 Task: In the  document Elizabeth ,change text color to 'Dark Red' Insert the mentioned shape above the text 'Cloud'. Change color of the shape to  YellowChange shape height to  1.5
Action: Mouse moved to (28, 97)
Screenshot: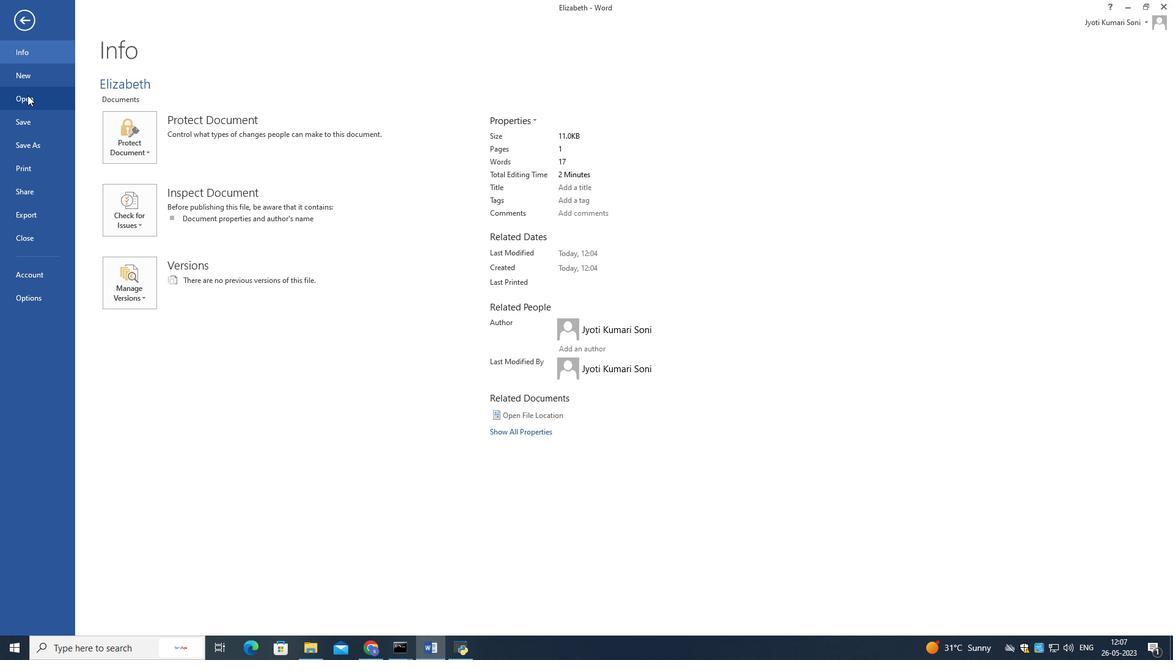 
Action: Mouse pressed left at (28, 97)
Screenshot: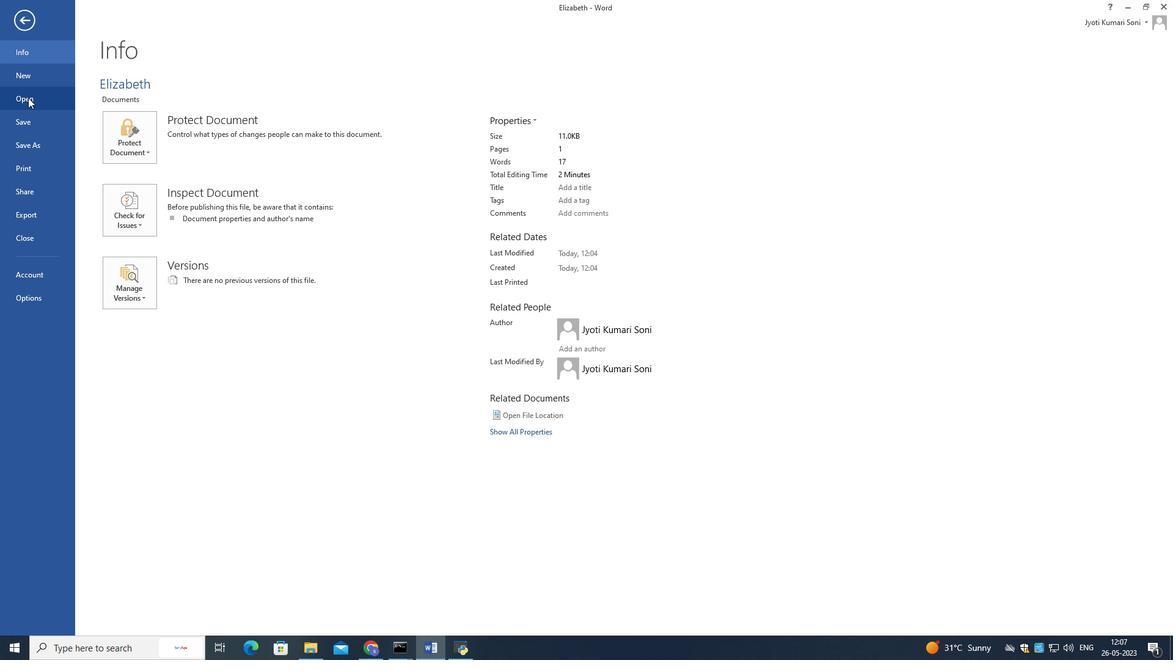 
Action: Mouse moved to (341, 164)
Screenshot: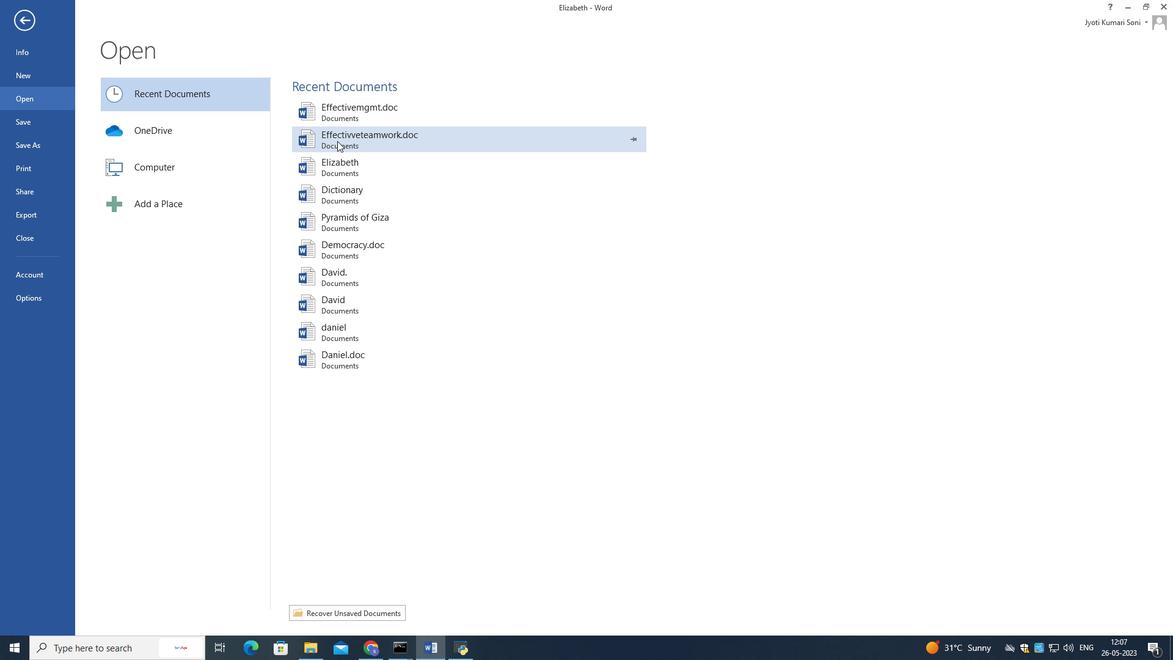 
Action: Mouse pressed left at (341, 164)
Screenshot: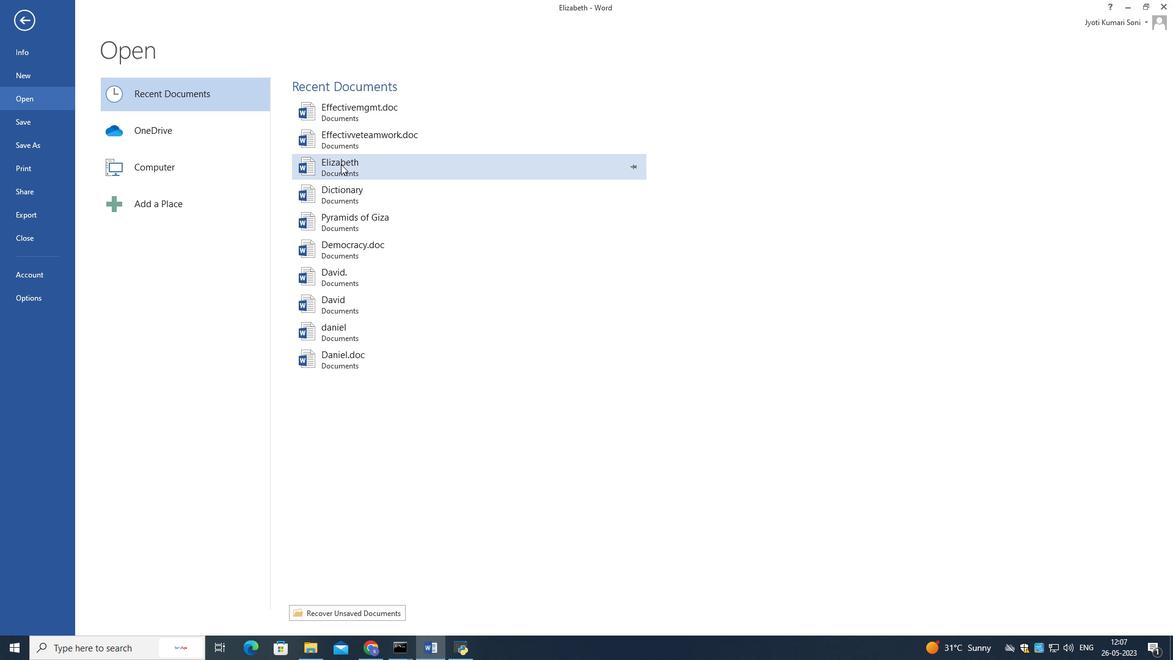 
Action: Mouse moved to (740, 206)
Screenshot: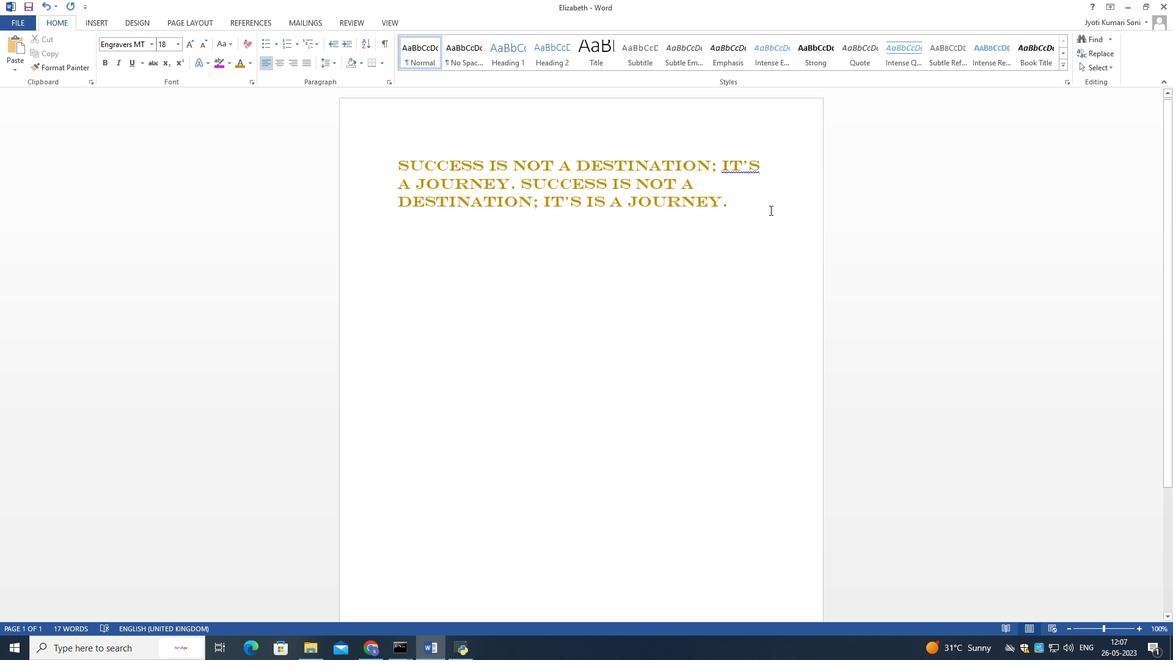 
Action: Mouse pressed left at (740, 206)
Screenshot: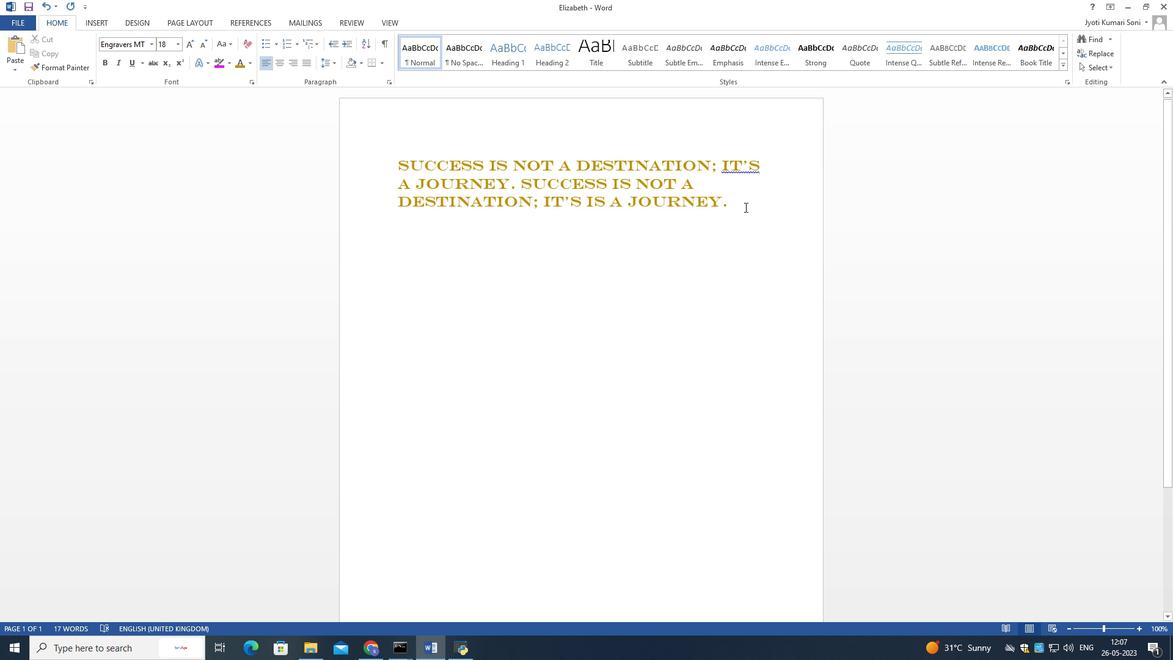 
Action: Mouse moved to (246, 59)
Screenshot: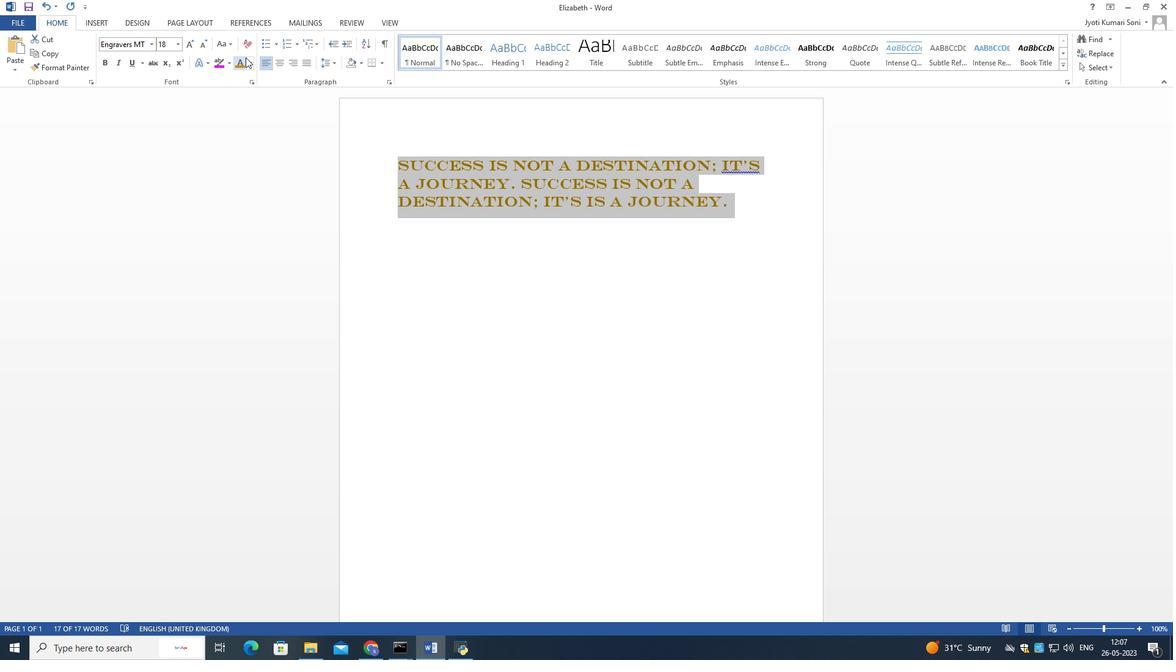
Action: Mouse pressed left at (246, 59)
Screenshot: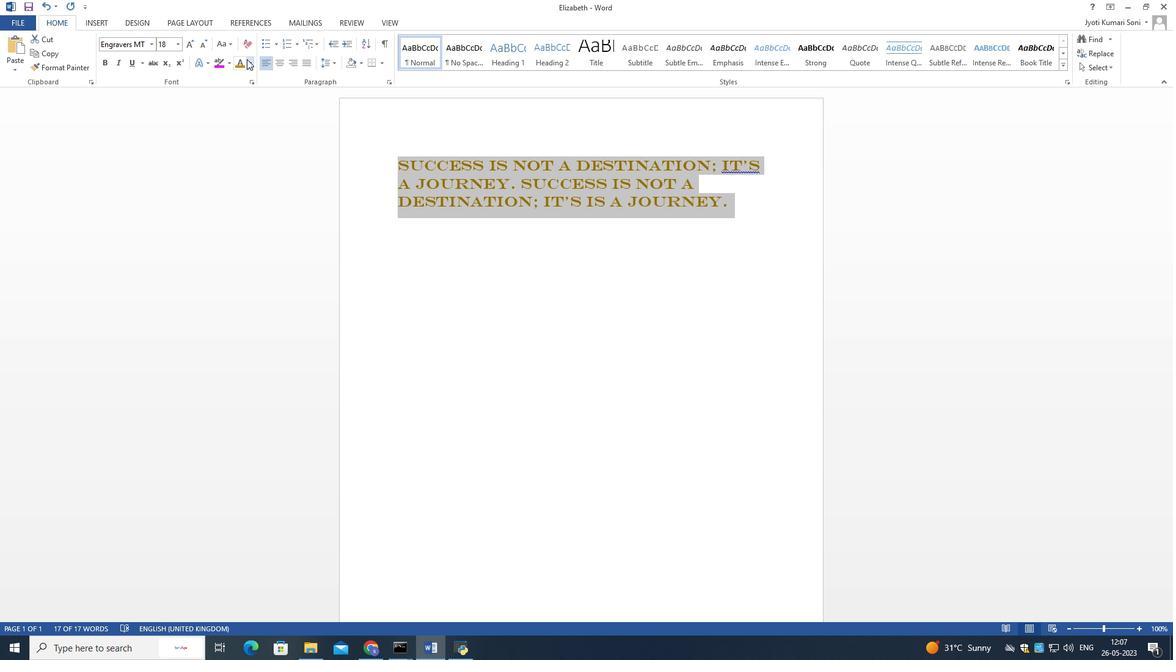 
Action: Mouse moved to (250, 173)
Screenshot: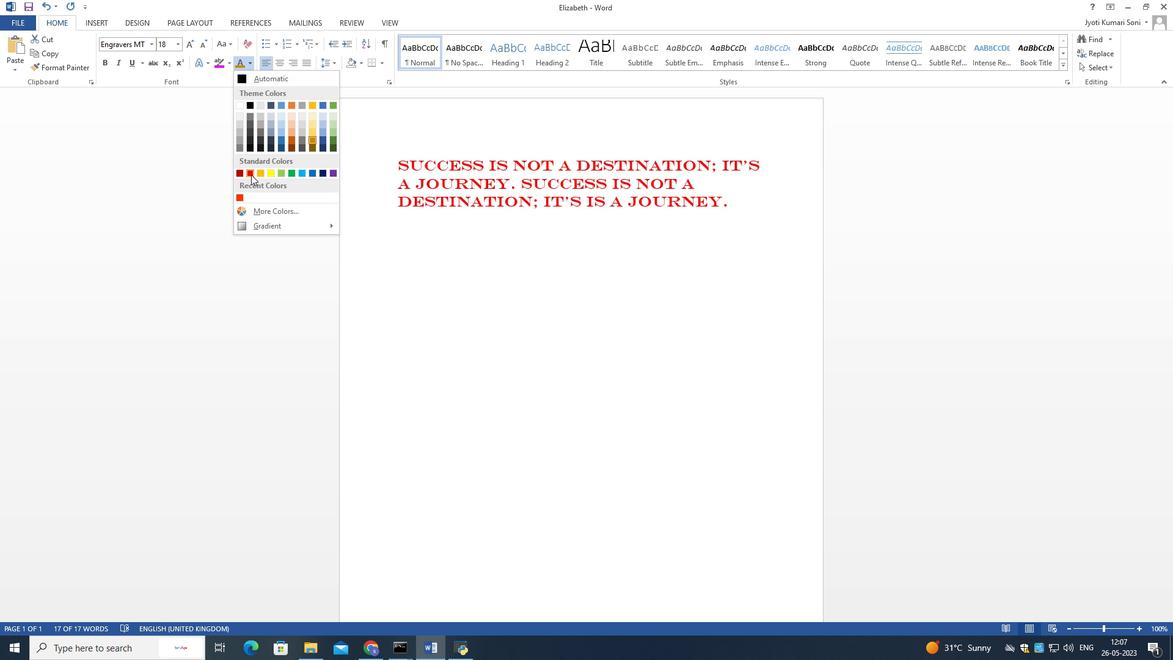 
Action: Mouse pressed left at (250, 173)
Screenshot: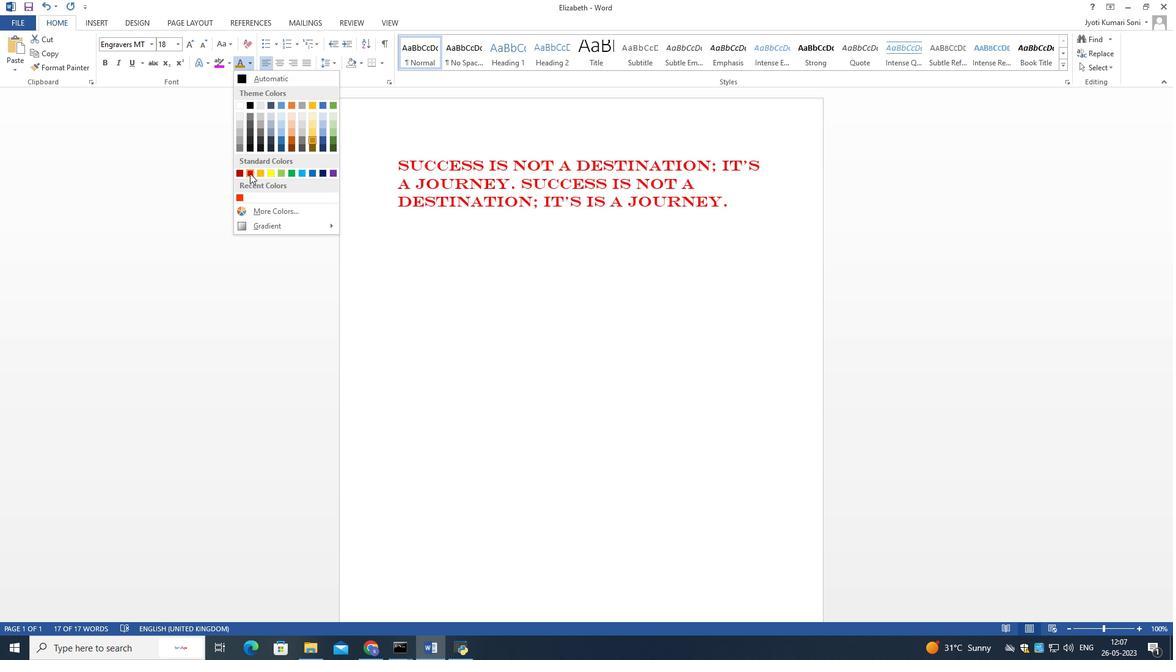 
Action: Mouse moved to (714, 314)
Screenshot: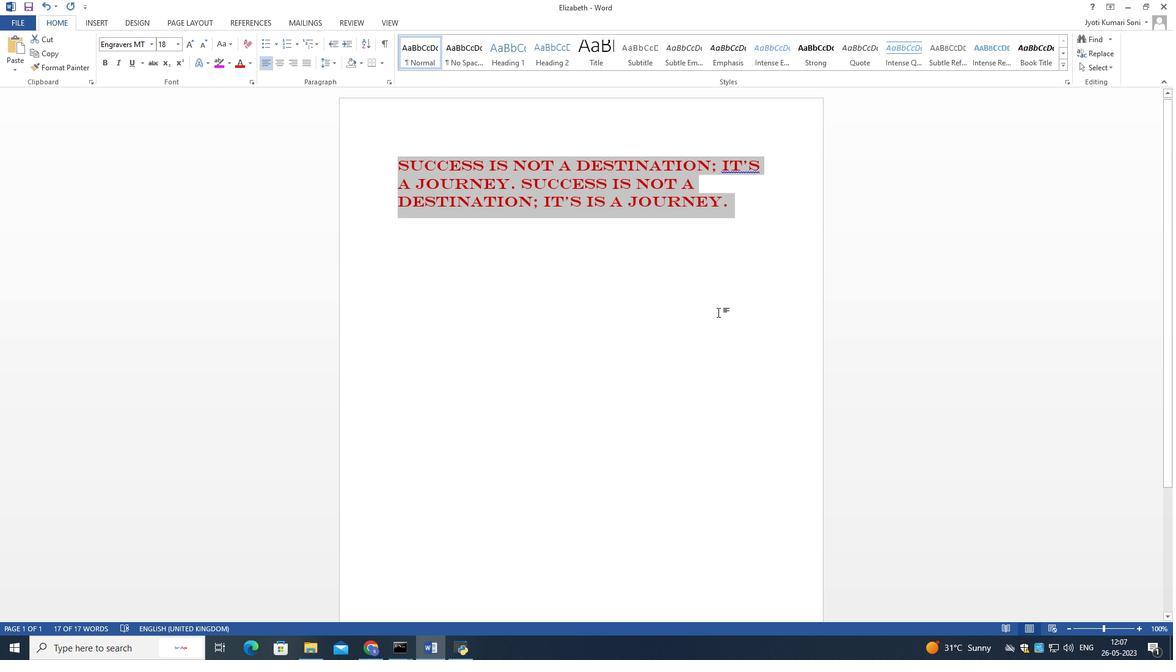 
Action: Mouse pressed left at (714, 314)
Screenshot: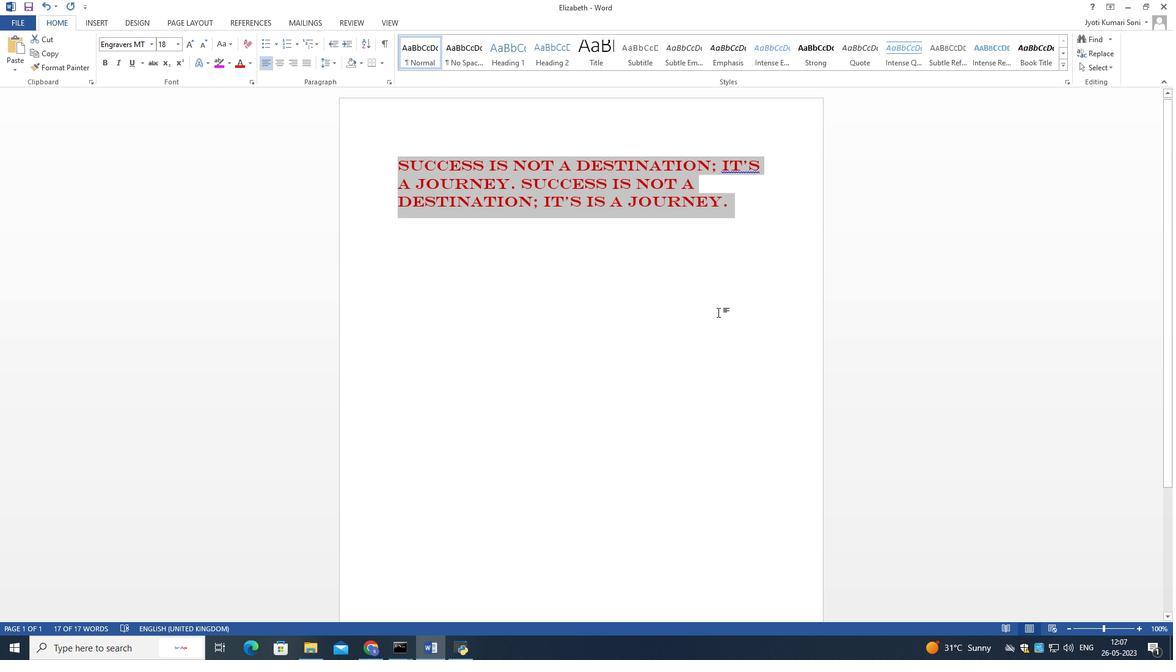 
Action: Mouse moved to (578, 210)
Screenshot: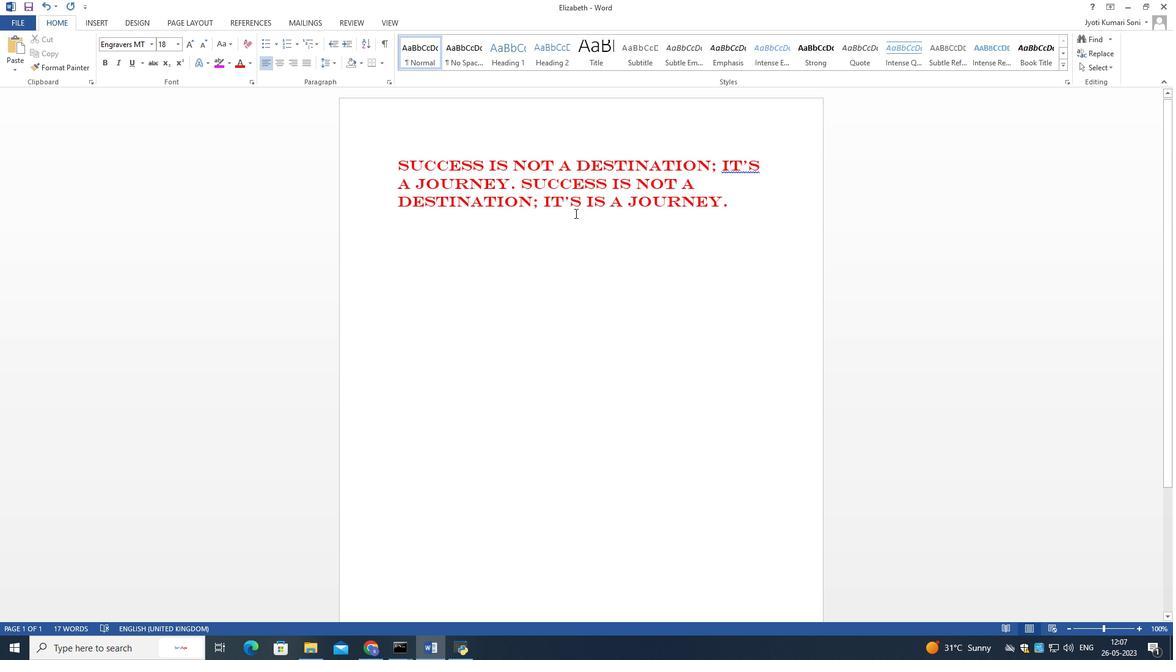 
Action: Mouse pressed left at (578, 210)
Screenshot: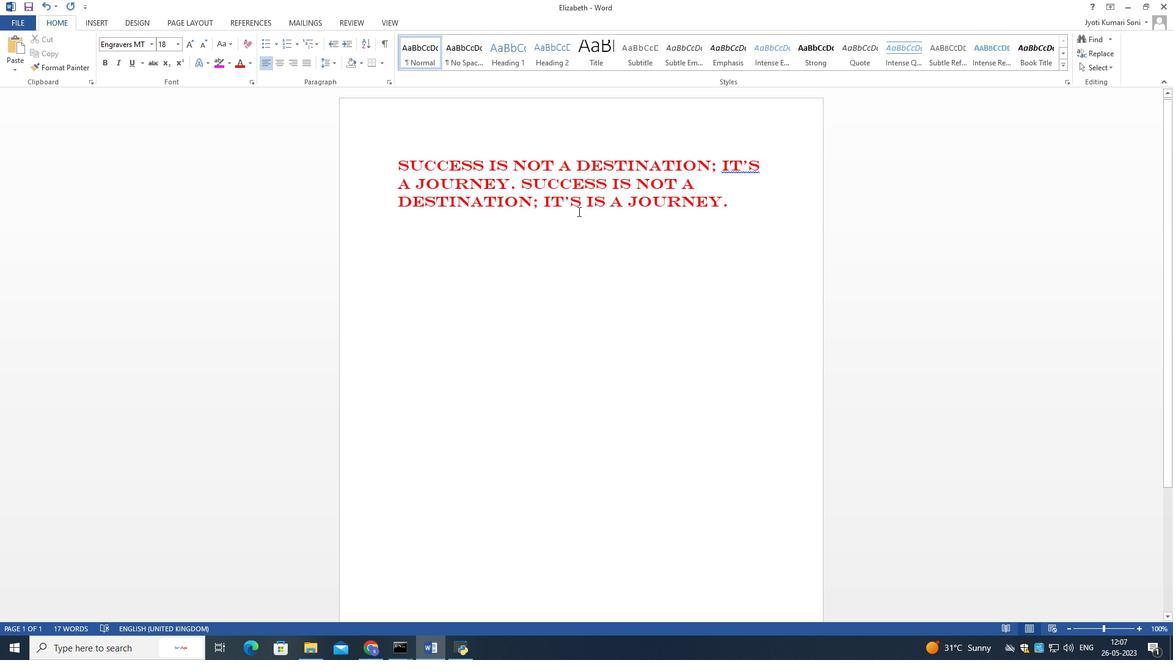 
Action: Mouse moved to (605, 179)
Screenshot: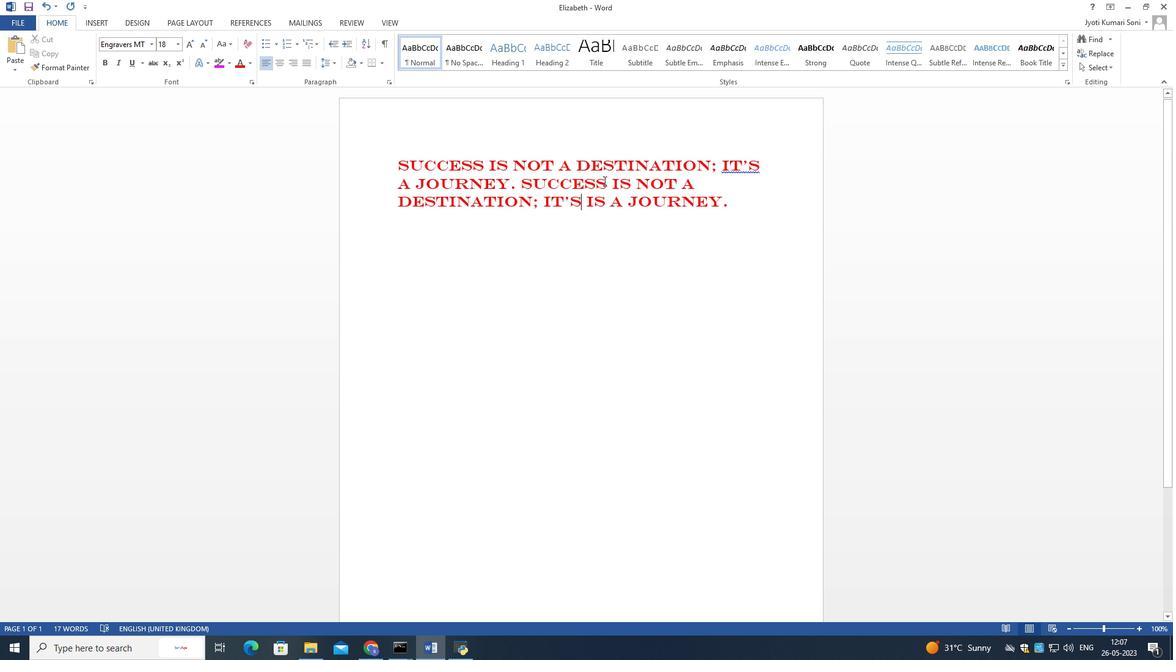 
Action: Mouse pressed left at (605, 179)
Screenshot: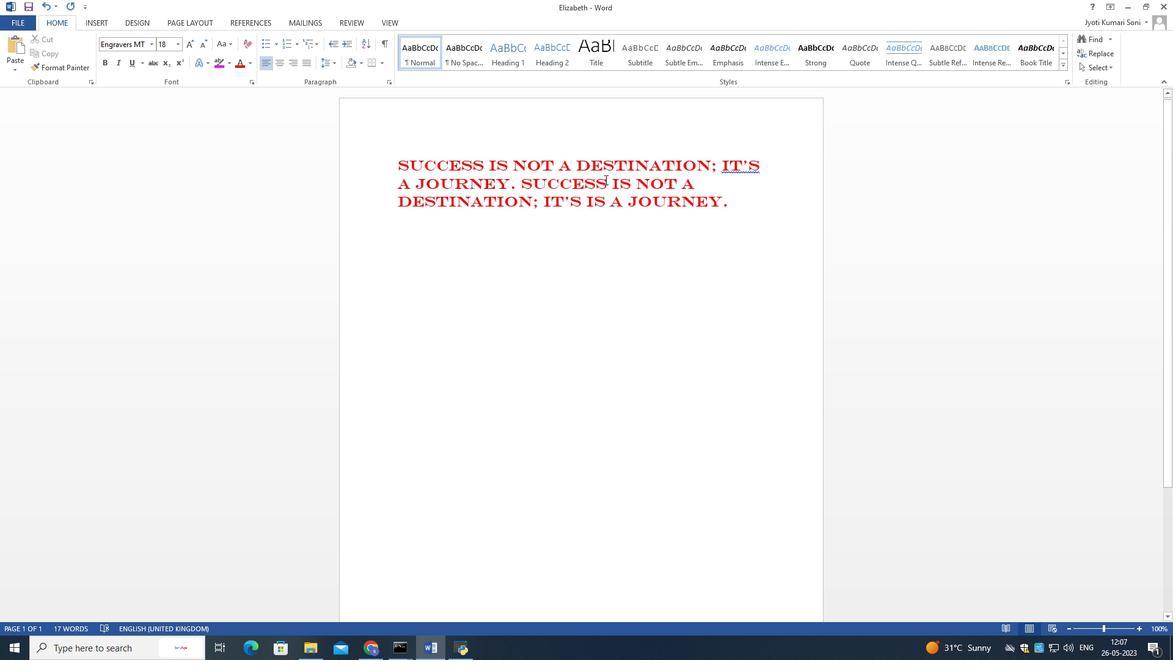 
Action: Mouse moved to (588, 218)
Screenshot: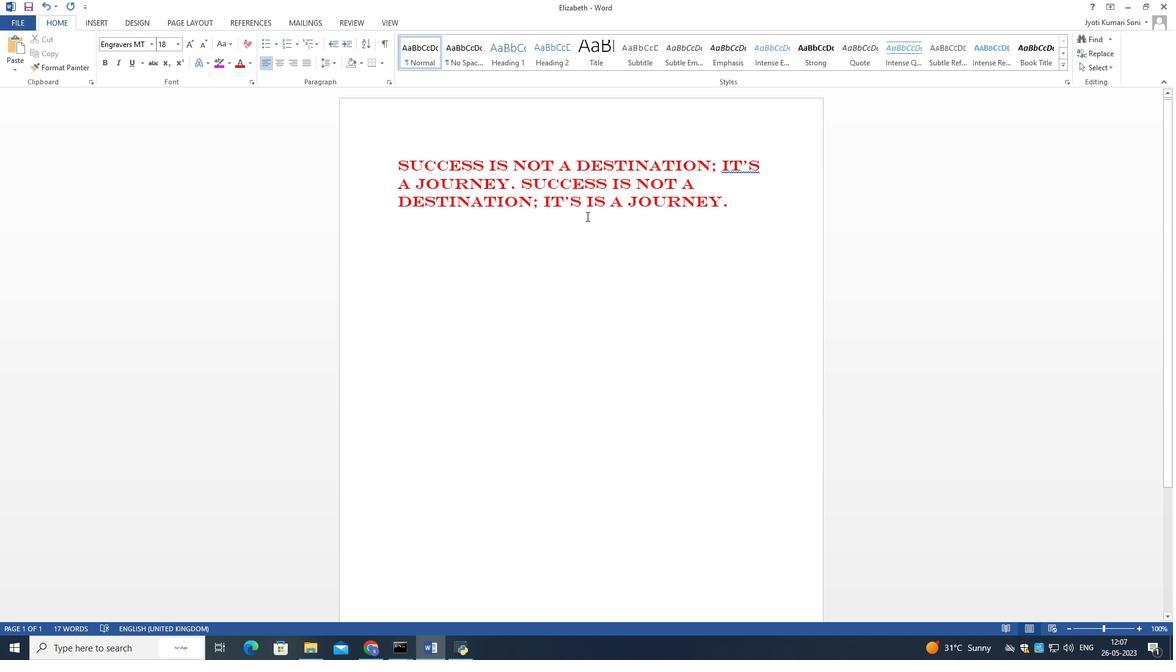 
Action: Mouse pressed left at (588, 218)
Screenshot: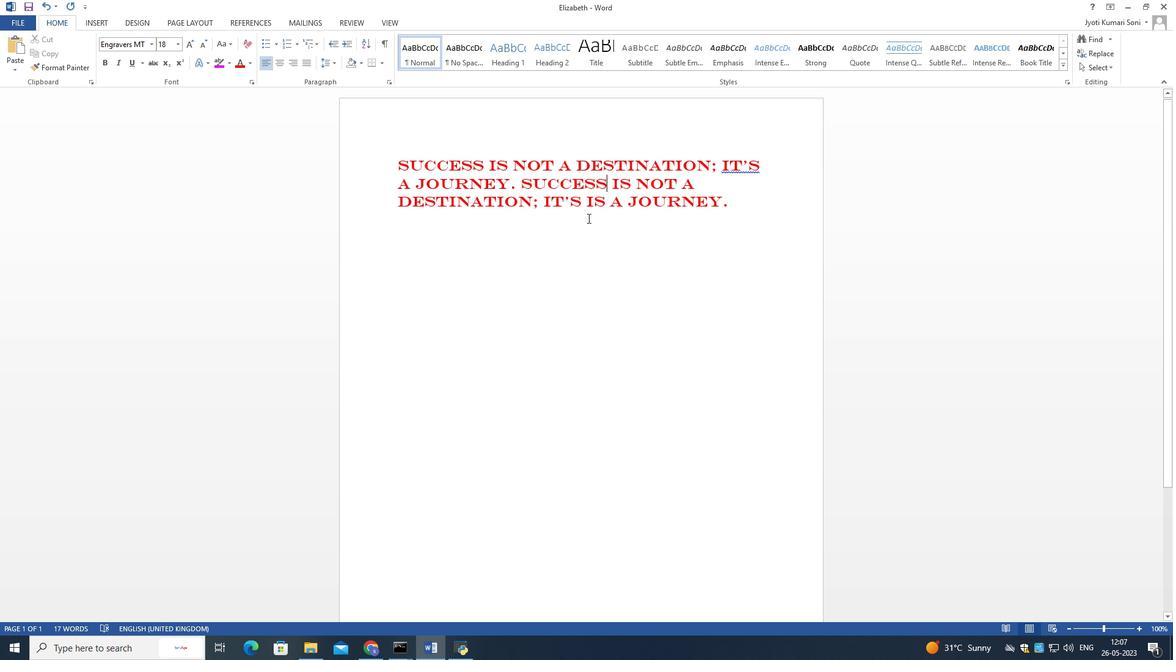 
Action: Mouse moved to (451, 150)
Screenshot: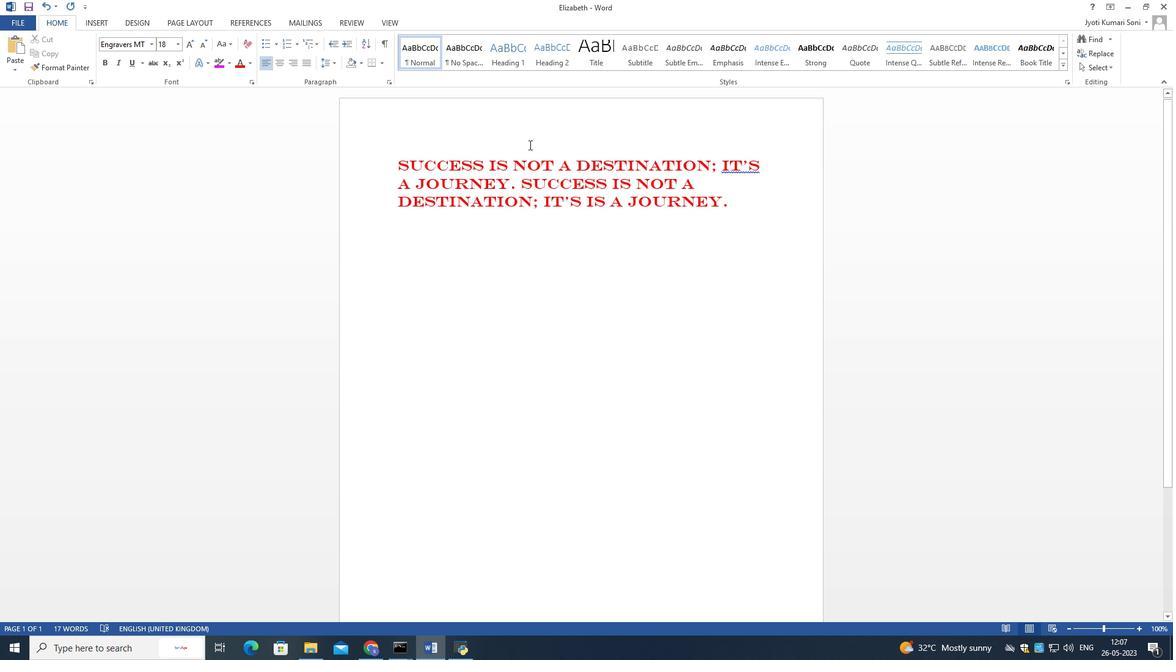 
Action: Mouse pressed left at (451, 150)
Screenshot: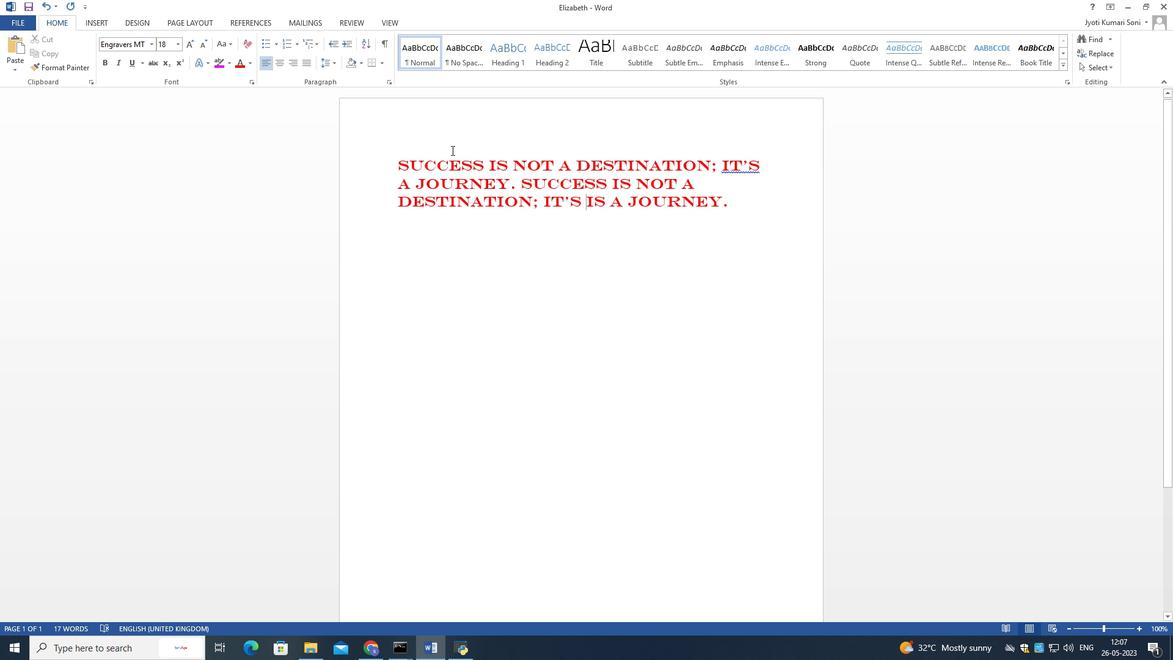 
Action: Mouse moved to (402, 161)
Screenshot: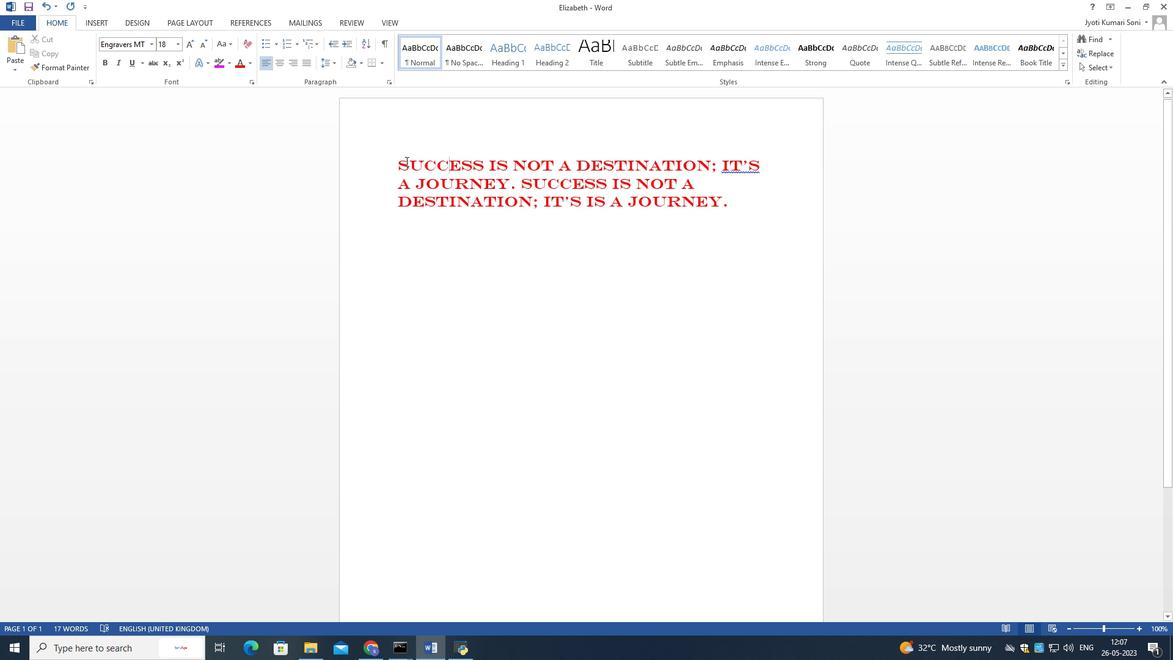 
Action: Mouse pressed left at (402, 161)
Screenshot: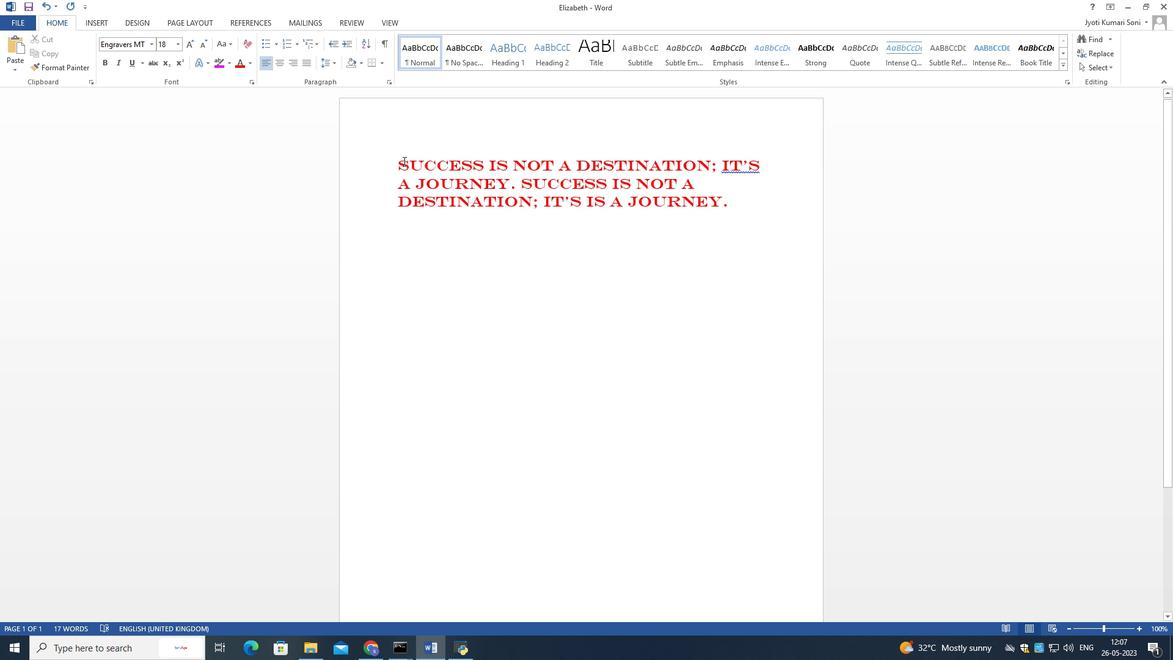 
Action: Mouse moved to (428, 195)
Screenshot: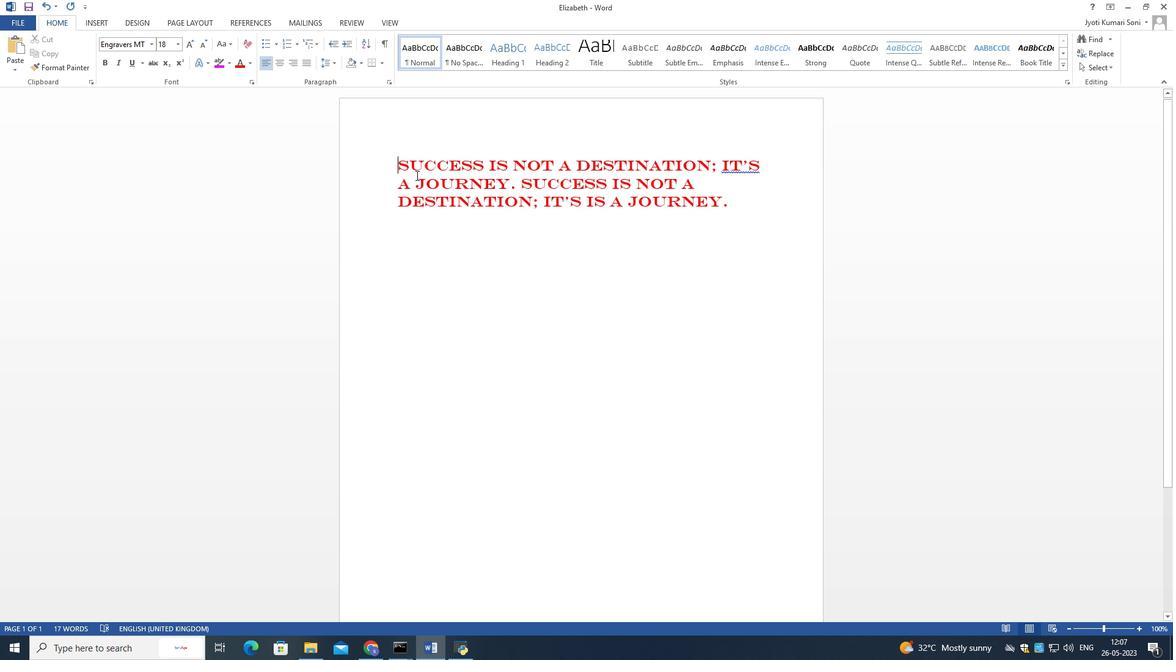 
Action: Key pressed <Key.enter><Key.up><Key.up><Key.space><Key.space><Key.space><Key.space><Key.space><Key.space><Key.space><Key.space><Key.space><Key.space><Key.space><Key.space><Key.space><Key.space><Key.space><Key.space><Key.space><Key.space><Key.space><Key.space><Key.space><Key.space><Key.space>
Screenshot: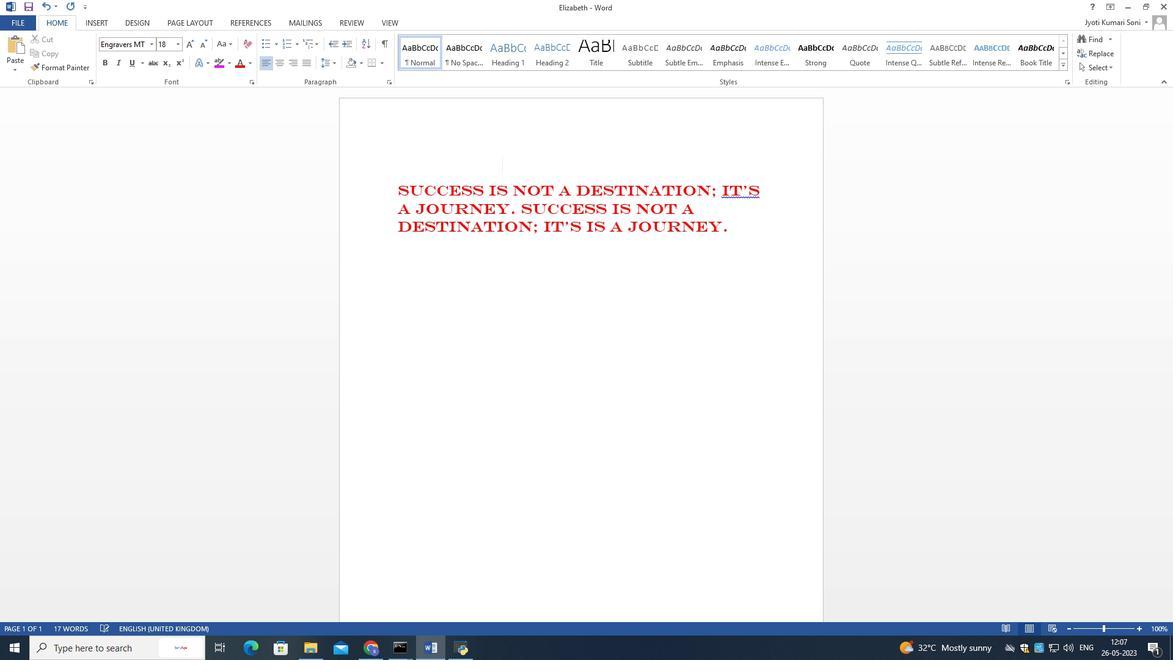 
Action: Mouse moved to (92, 25)
Screenshot: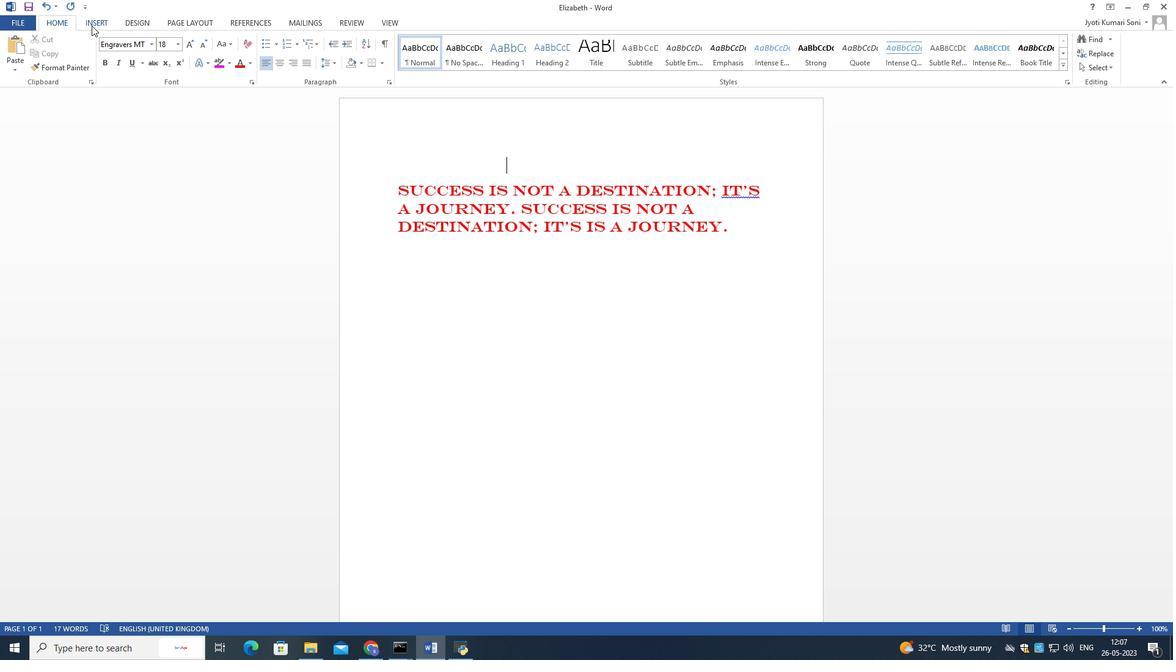 
Action: Mouse pressed left at (92, 25)
Screenshot: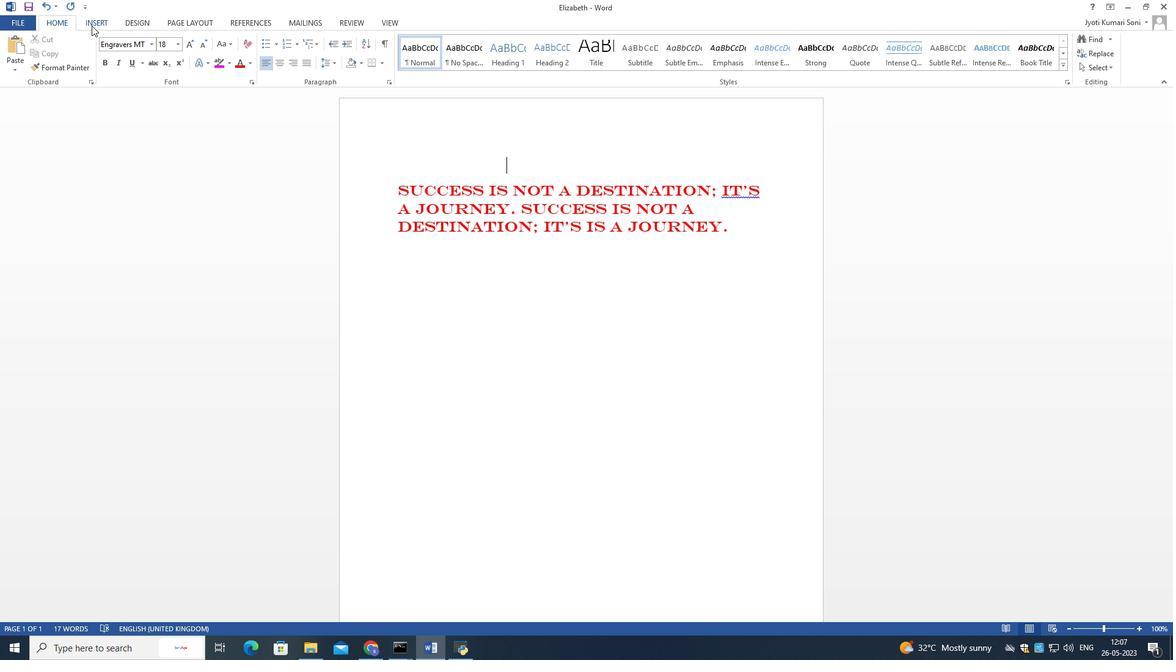 
Action: Mouse moved to (179, 71)
Screenshot: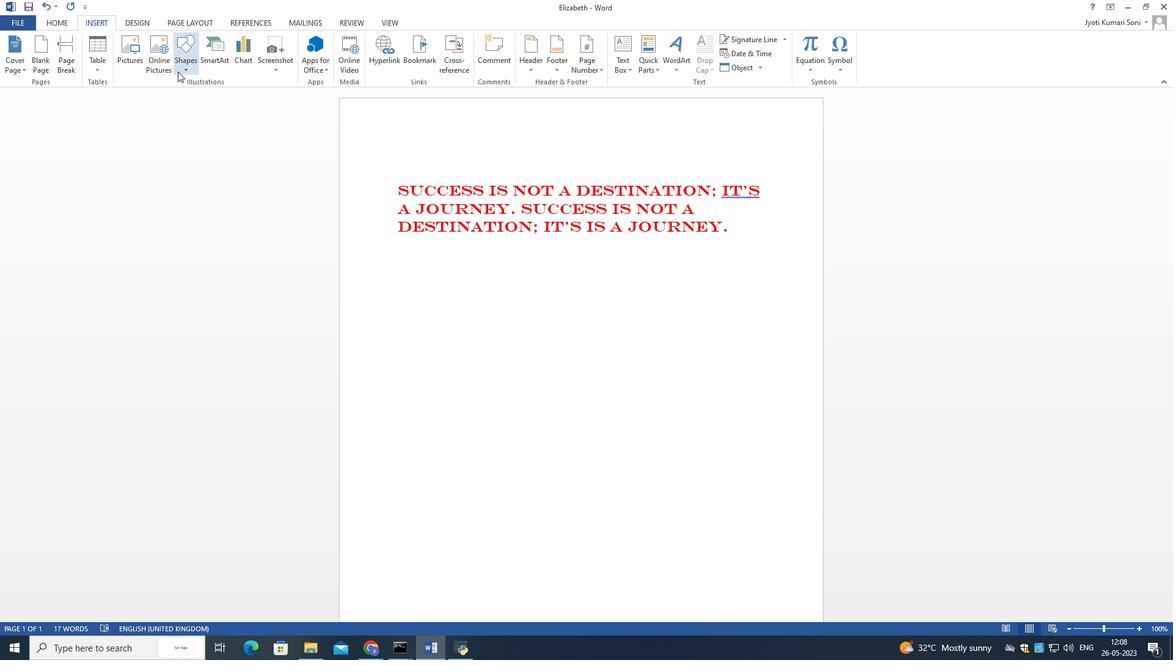 
Action: Mouse pressed left at (179, 71)
Screenshot: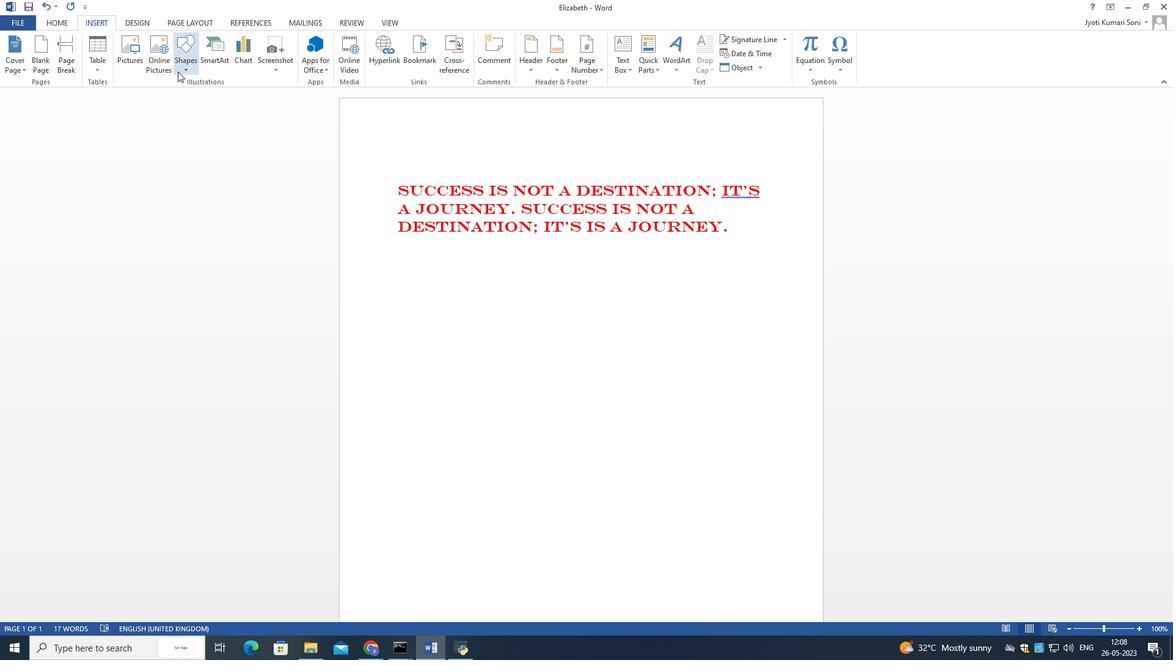 
Action: Mouse moved to (204, 415)
Screenshot: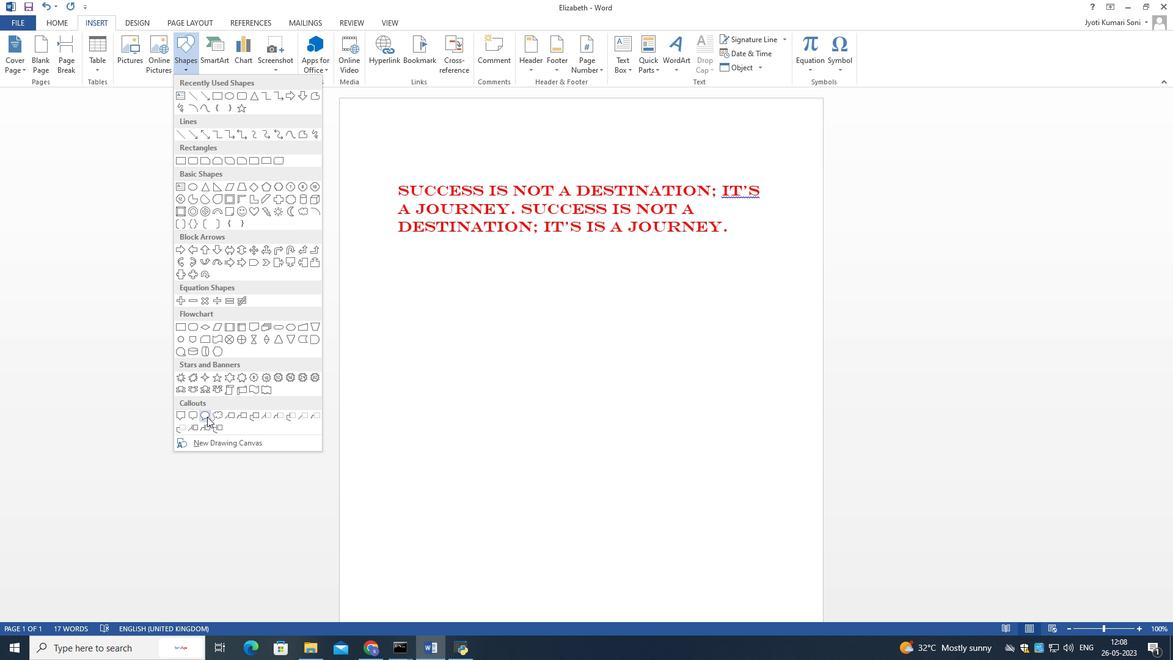 
Action: Mouse pressed left at (204, 415)
Screenshot: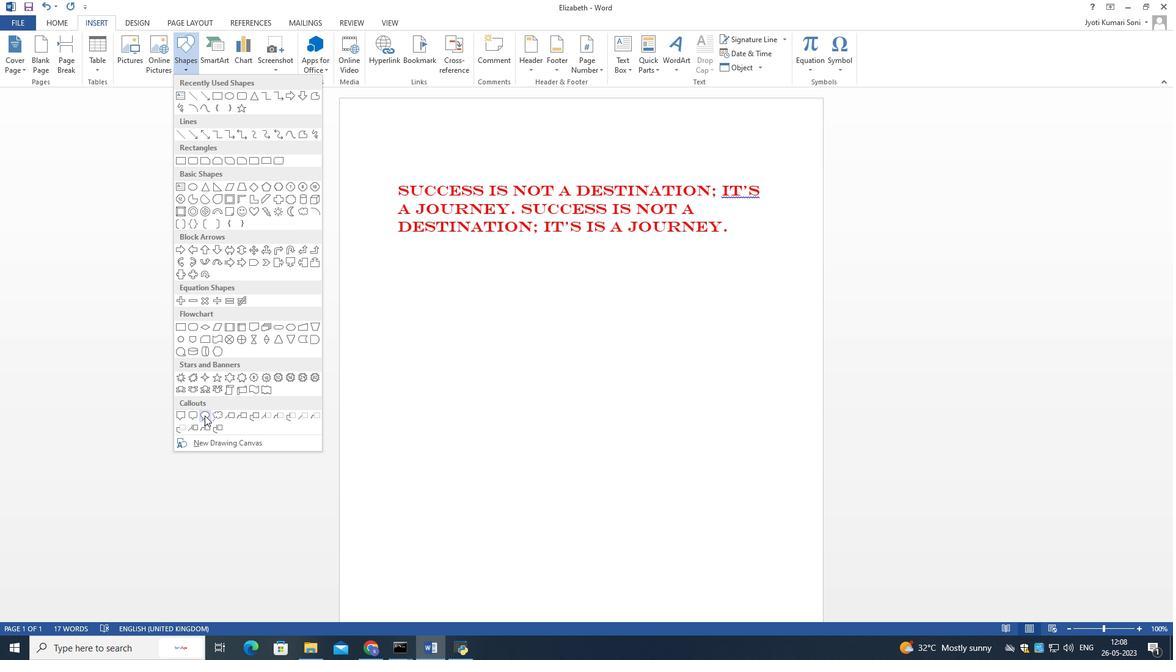 
Action: Mouse moved to (504, 114)
Screenshot: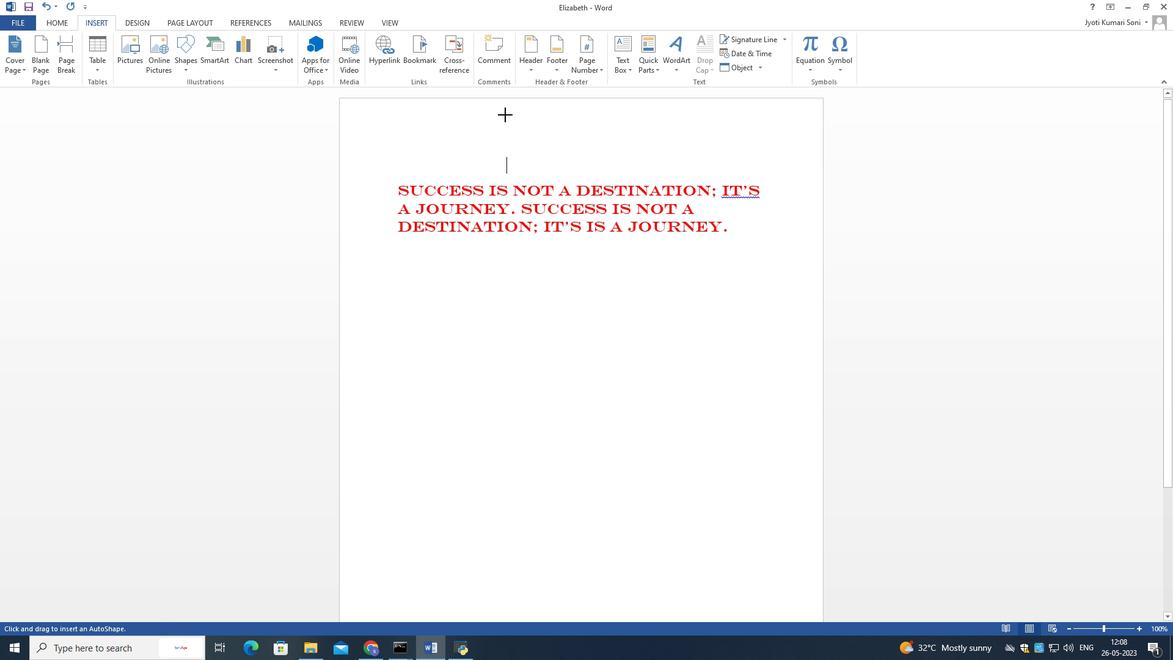 
Action: Mouse pressed left at (504, 114)
Screenshot: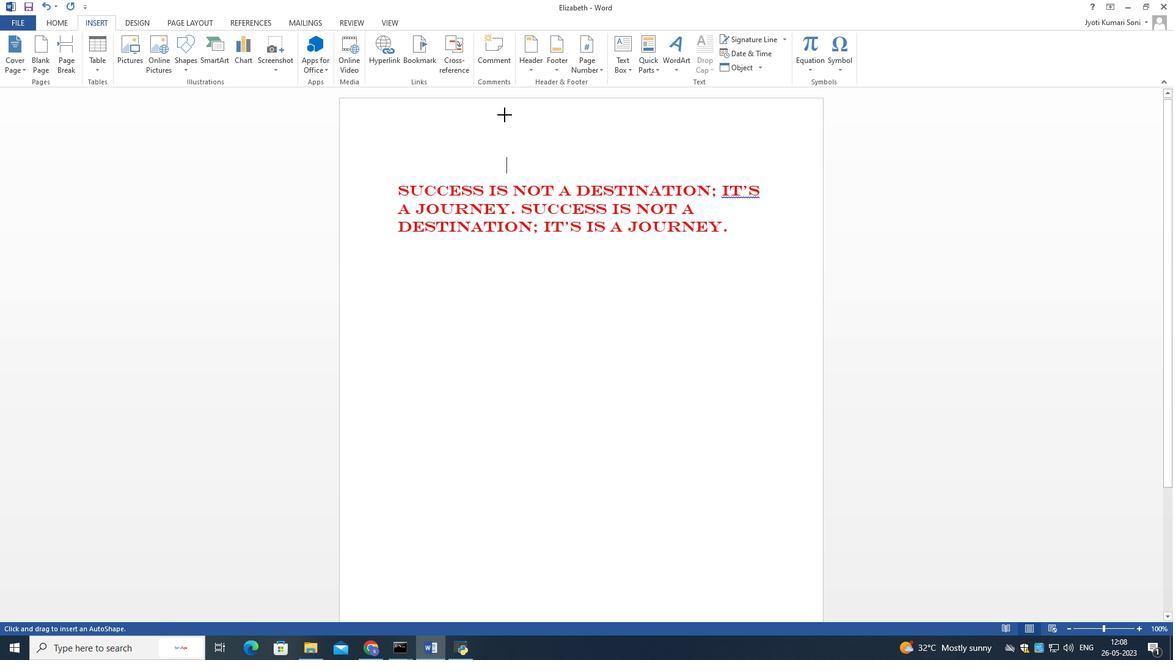 
Action: Mouse moved to (589, 154)
Screenshot: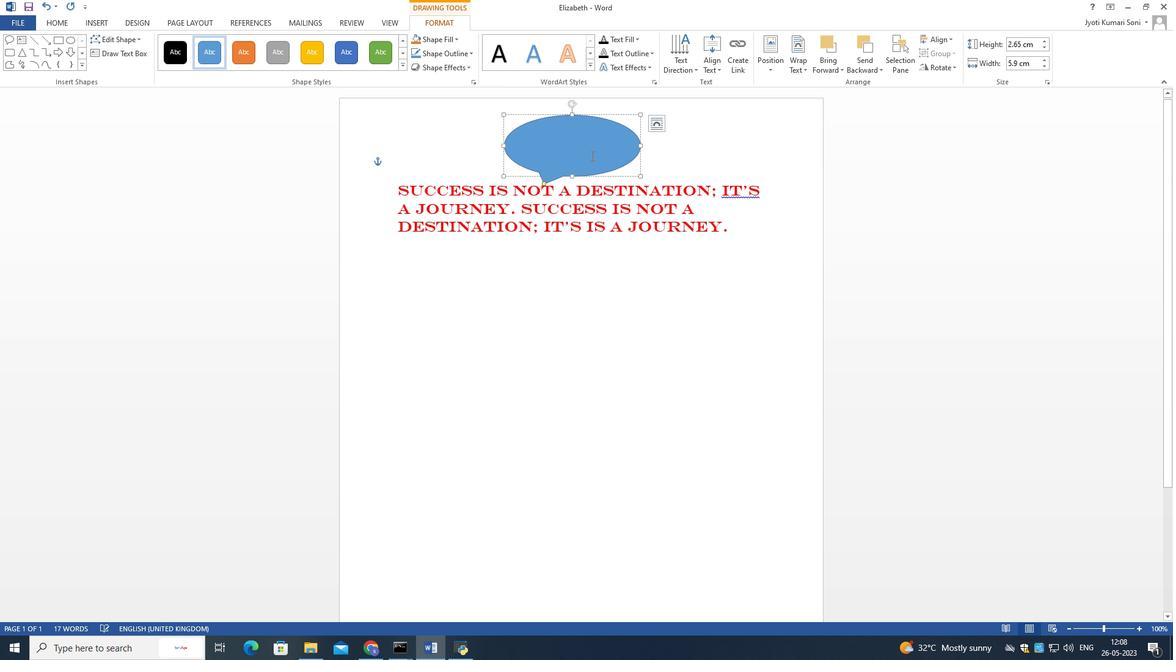 
Action: Mouse pressed left at (589, 154)
Screenshot: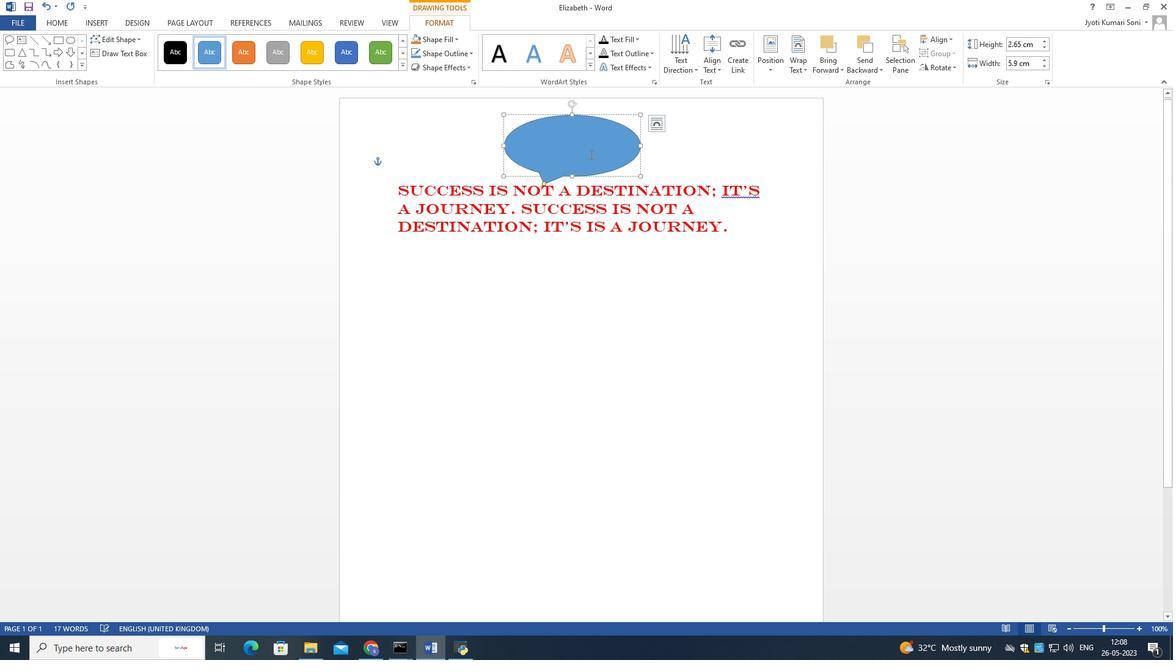 
Action: Mouse moved to (319, 50)
Screenshot: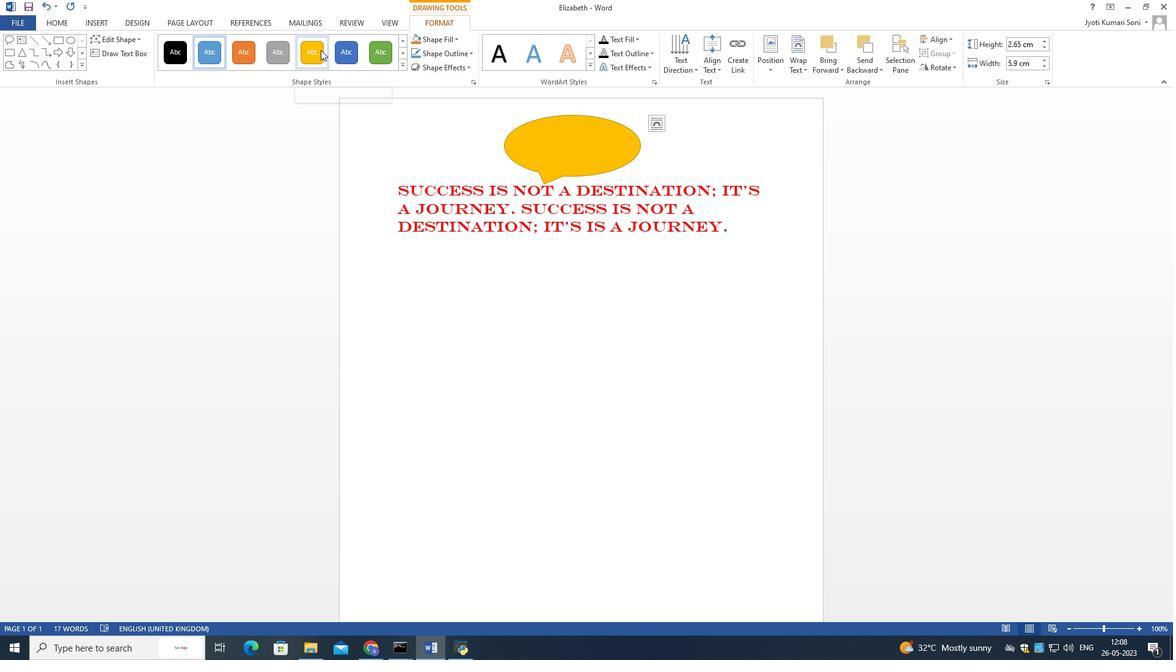 
Action: Mouse pressed left at (319, 50)
Screenshot: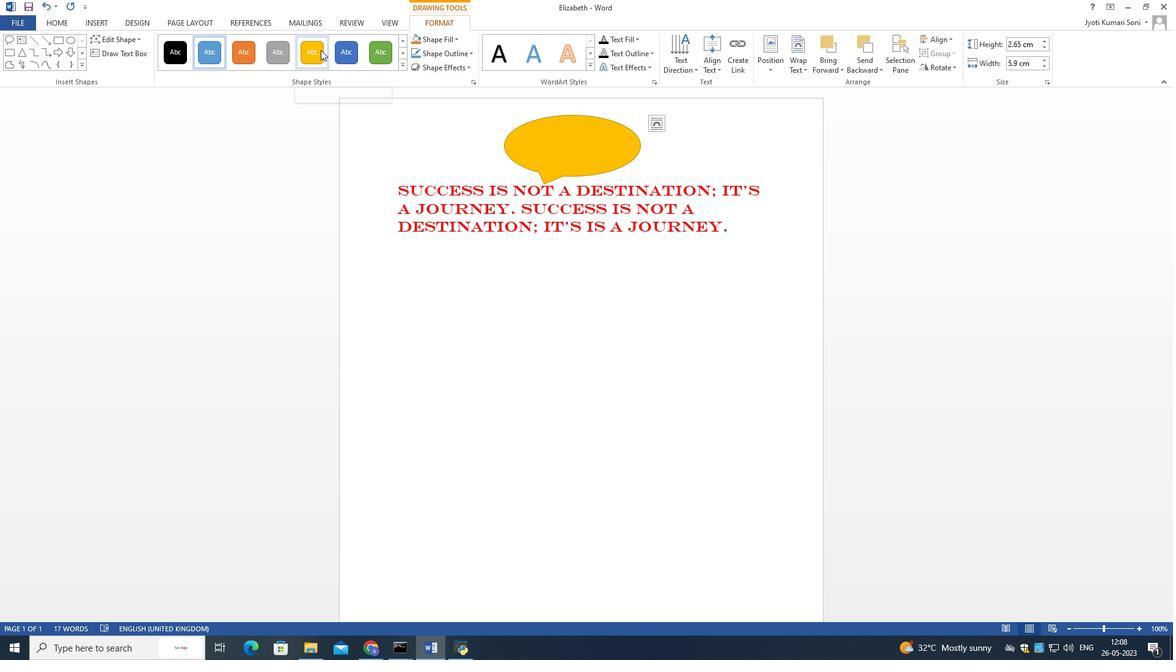 
Action: Mouse moved to (582, 137)
Screenshot: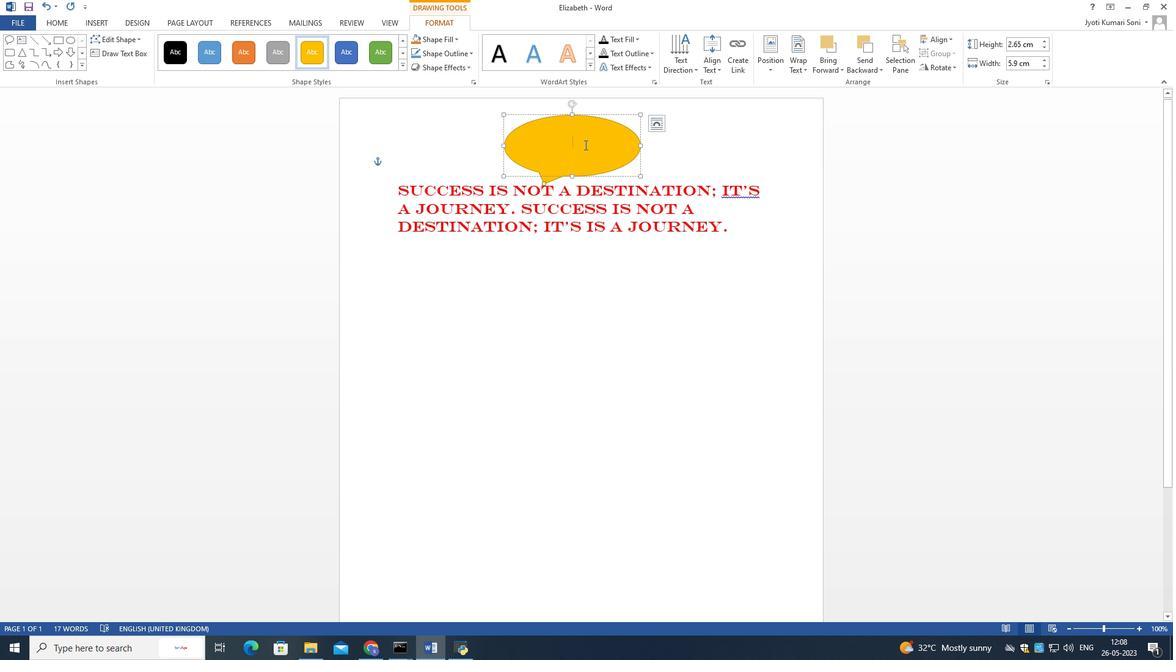
Action: Mouse pressed left at (582, 137)
Screenshot: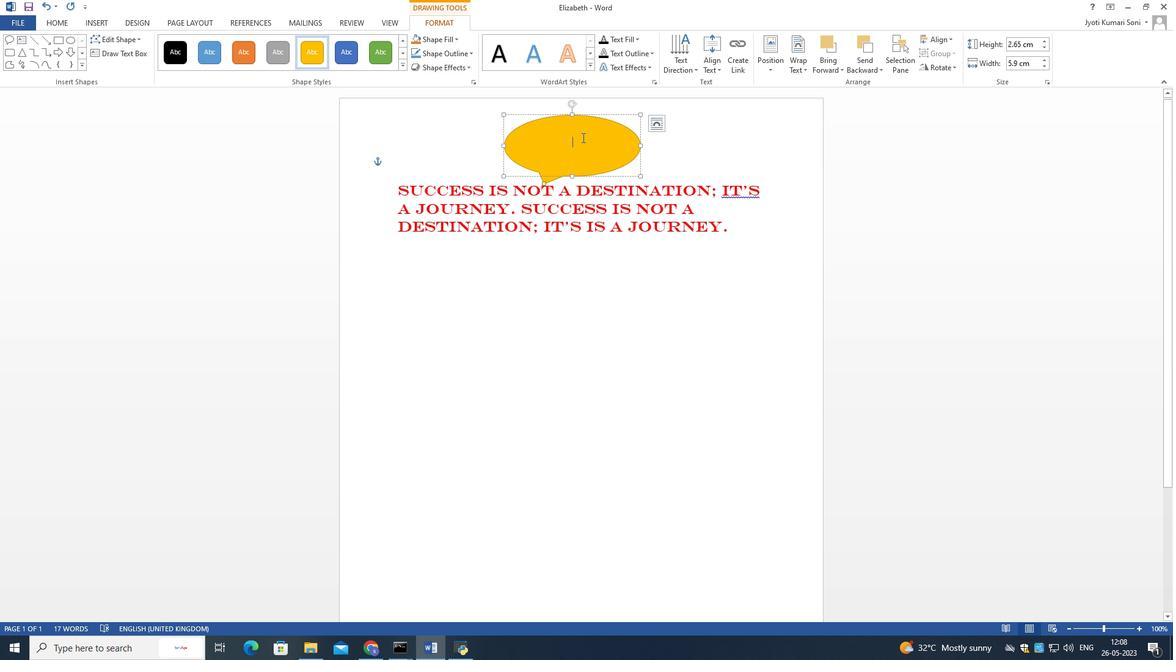 
Action: Mouse moved to (1043, 47)
Screenshot: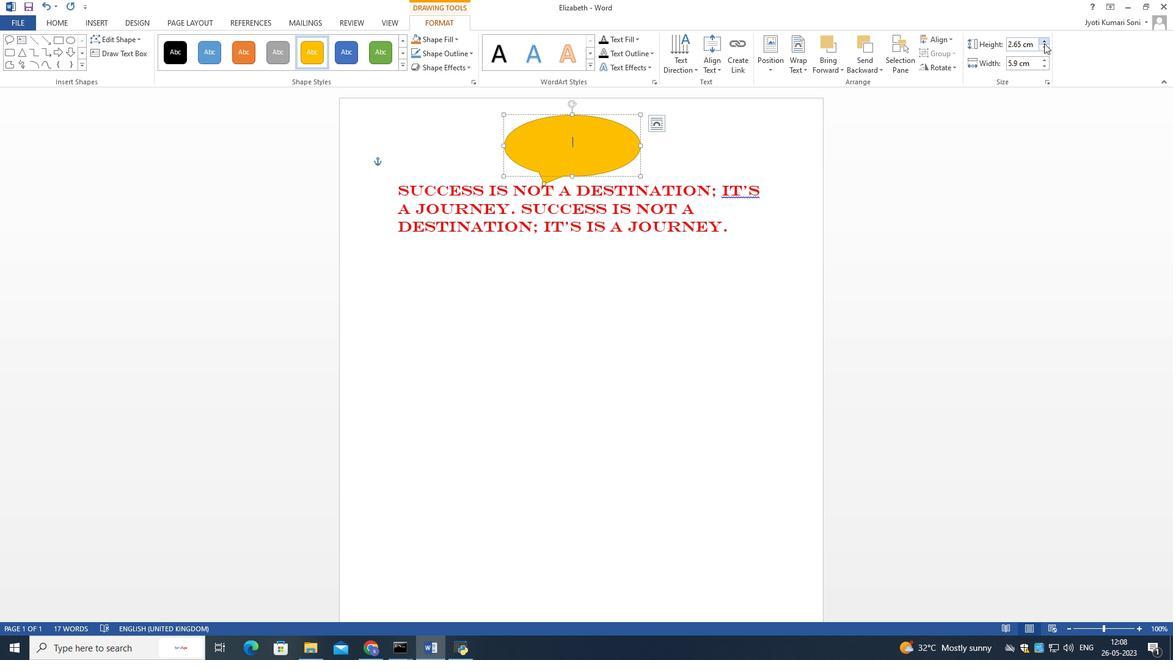 
Action: Mouse pressed left at (1043, 47)
Screenshot: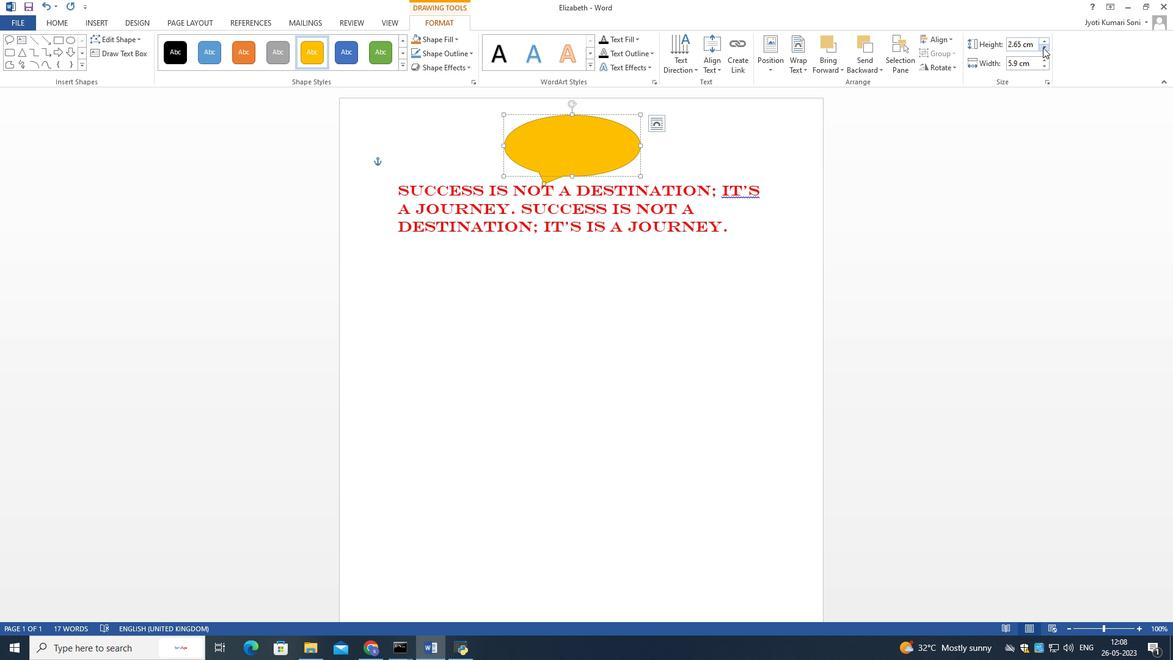 
Action: Mouse pressed left at (1043, 47)
Screenshot: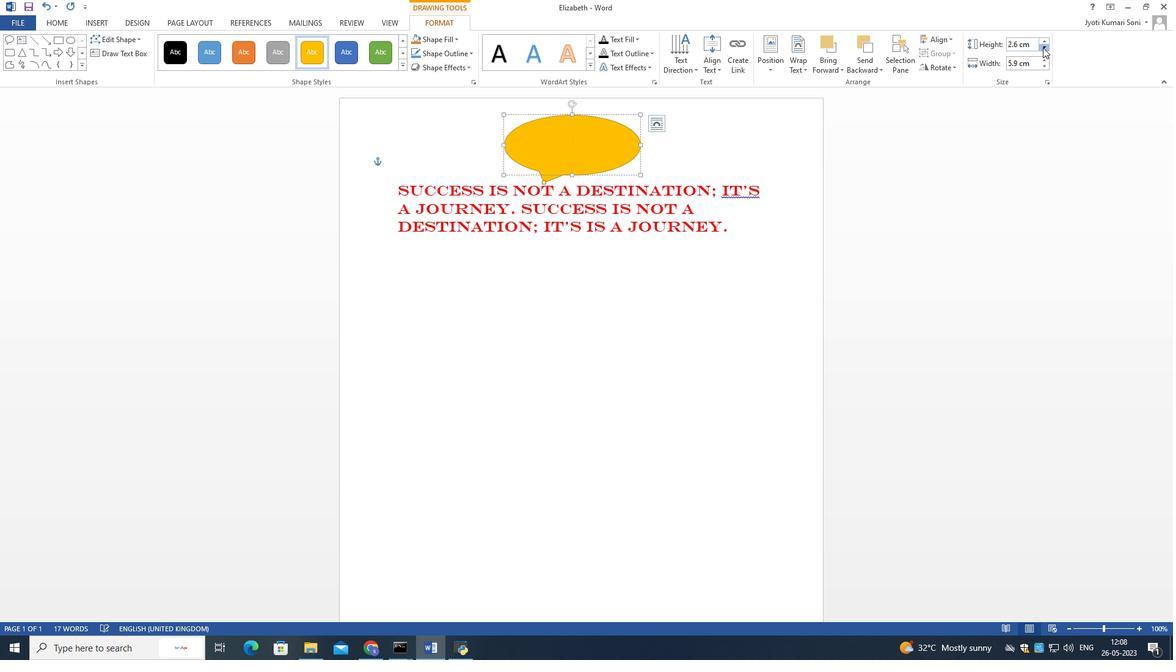 
Action: Mouse pressed left at (1043, 47)
Screenshot: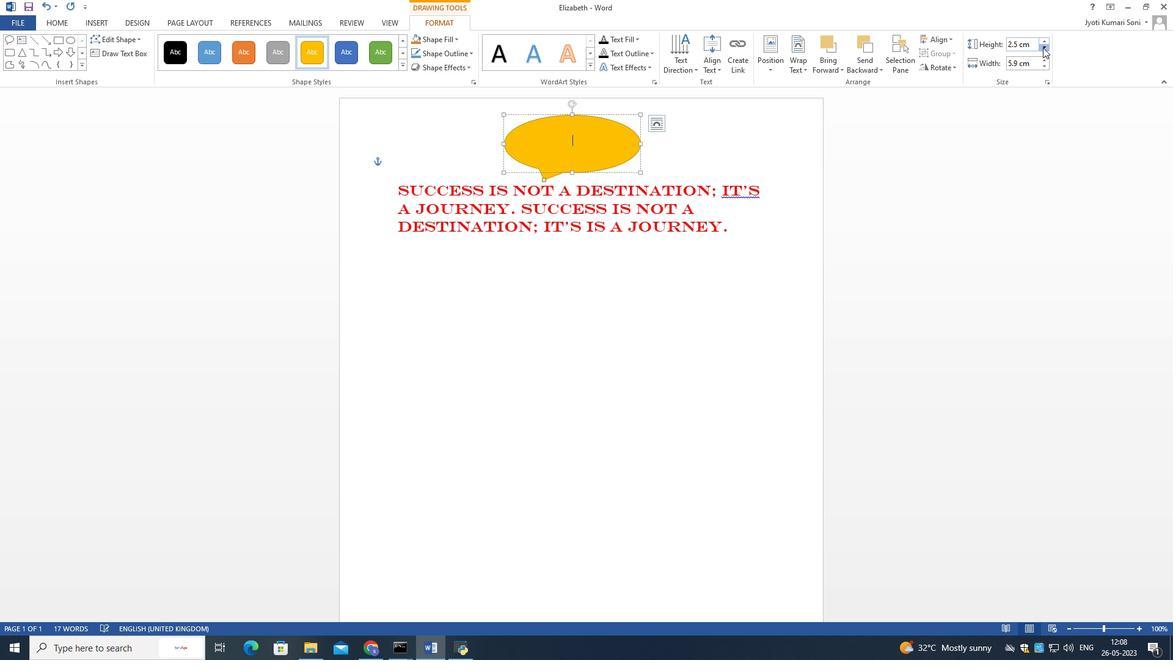 
Action: Mouse pressed left at (1043, 47)
Screenshot: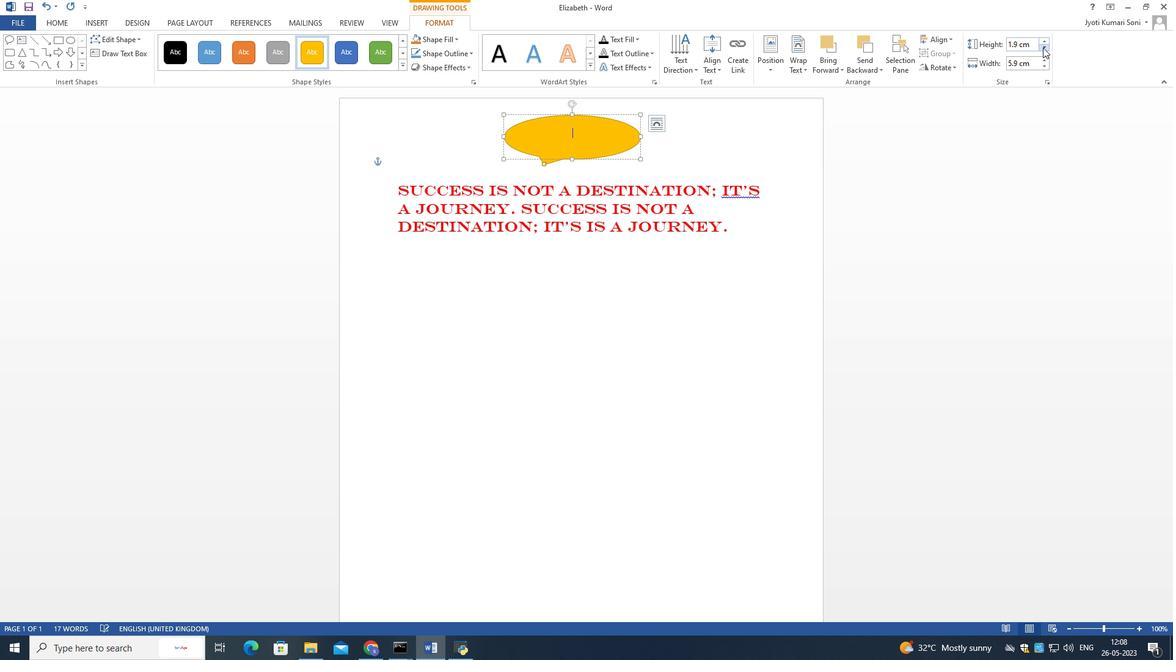 
Action: Mouse pressed left at (1043, 47)
Screenshot: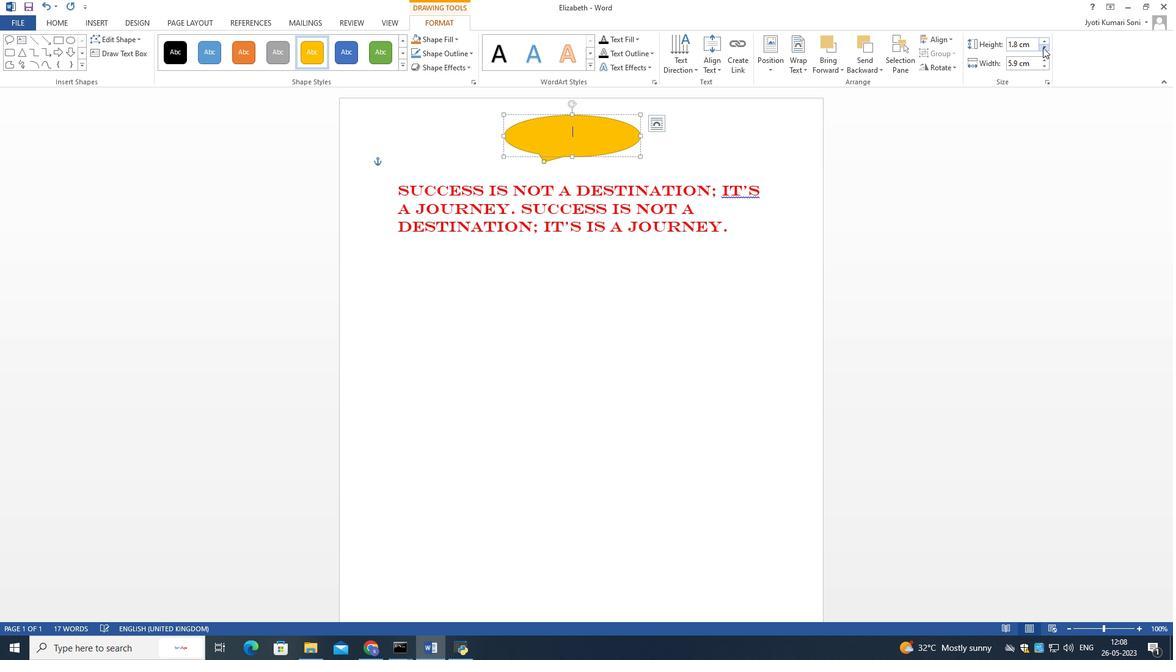 
Action: Mouse pressed left at (1043, 47)
Screenshot: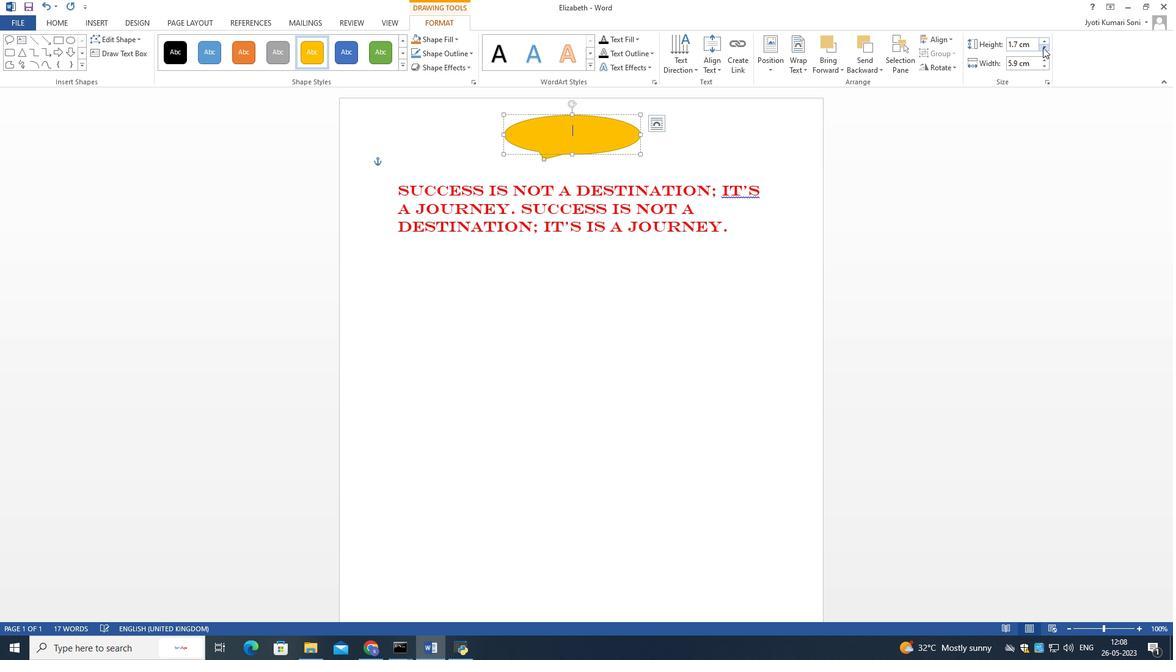 
Action: Mouse pressed left at (1043, 47)
Screenshot: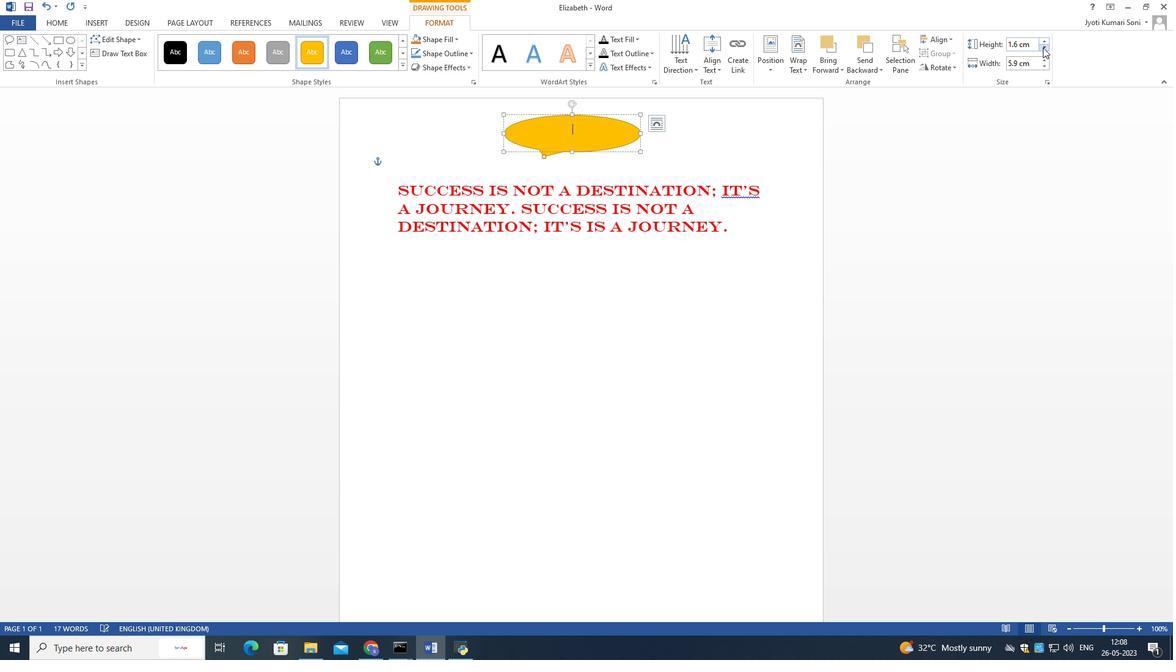 
Action: Mouse moved to (585, 134)
Screenshot: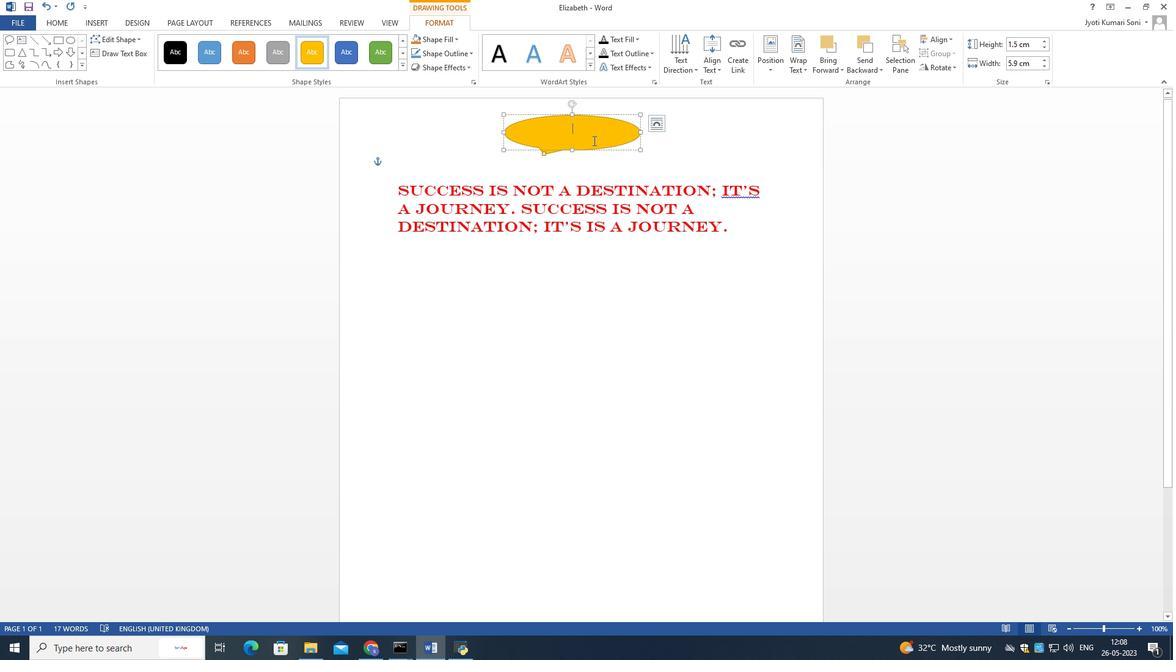 
Action: Mouse pressed left at (585, 134)
Screenshot: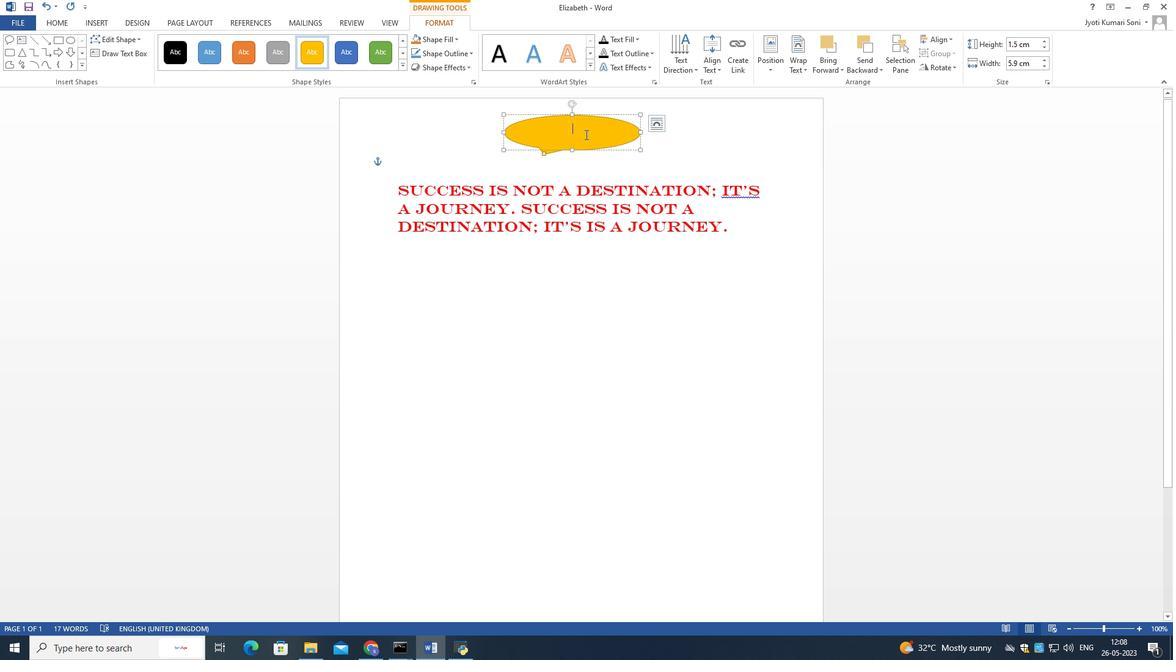 
Action: Mouse moved to (594, 247)
Screenshot: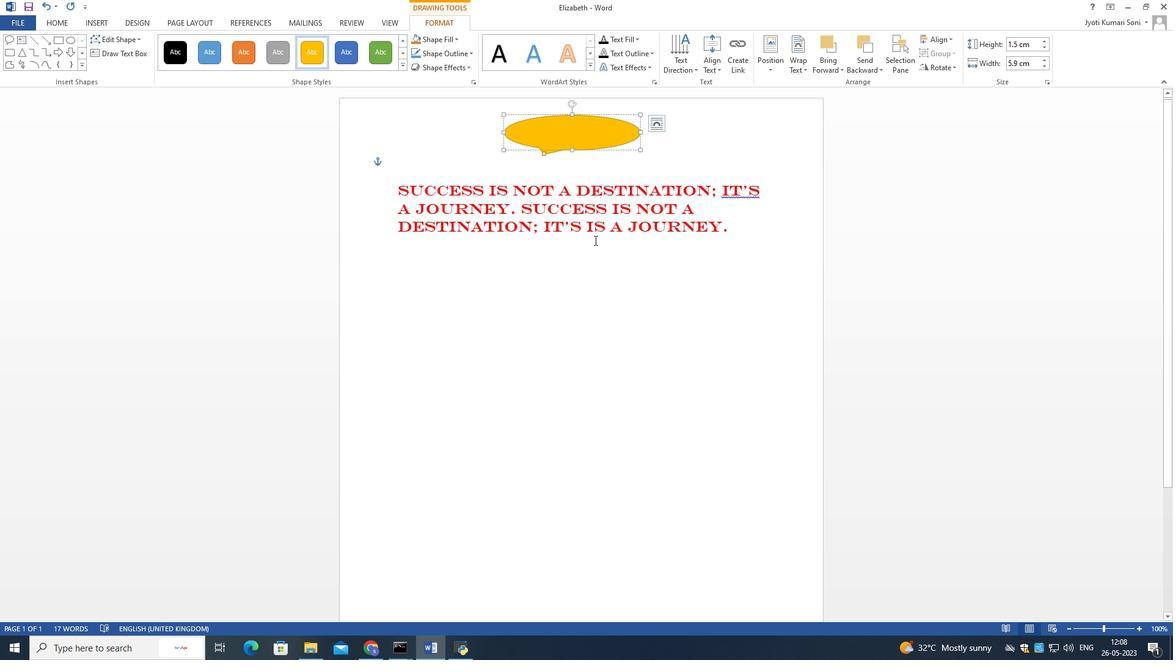 
Action: Mouse pressed left at (594, 247)
Screenshot: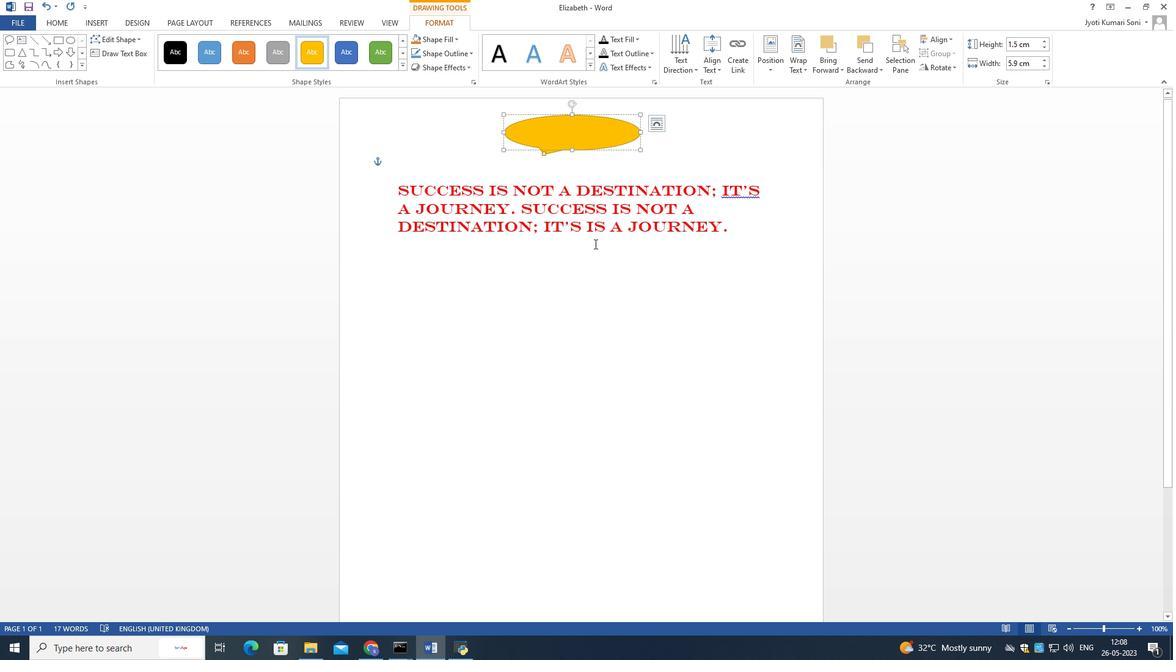 
Action: Mouse moved to (594, 248)
Screenshot: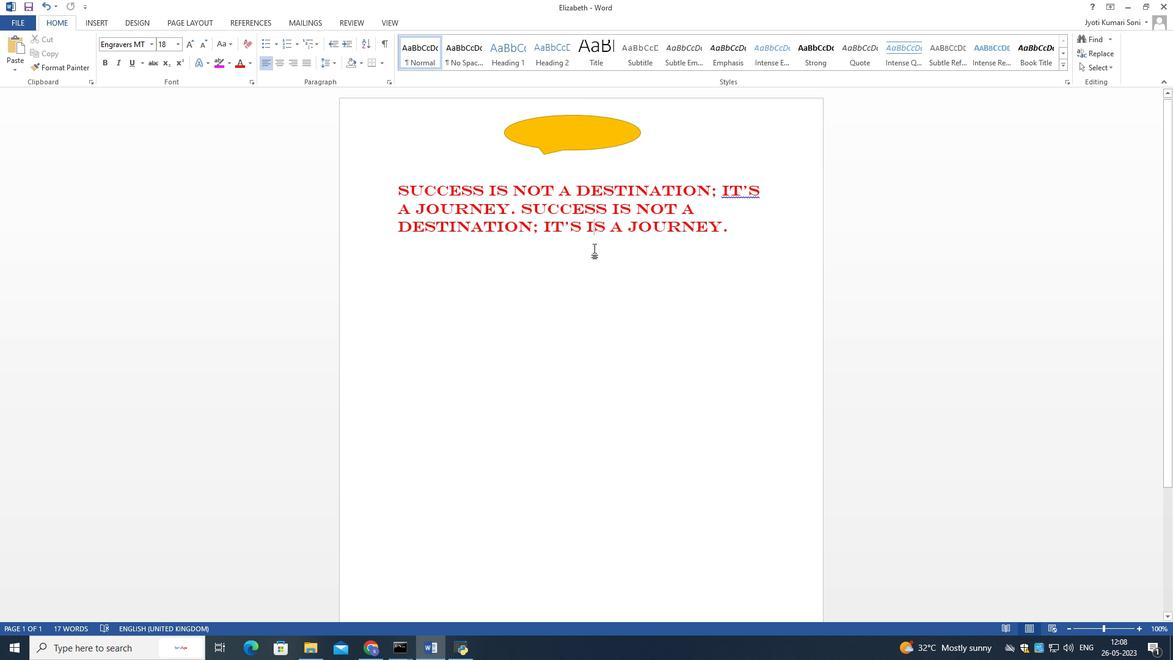 
